 Task: Add a signature Carlos Perez containing I hope this message finds you well, Carlos Perez to email address softage.1@softage.net and add a label Meeting notes
Action: Mouse moved to (368, 600)
Screenshot: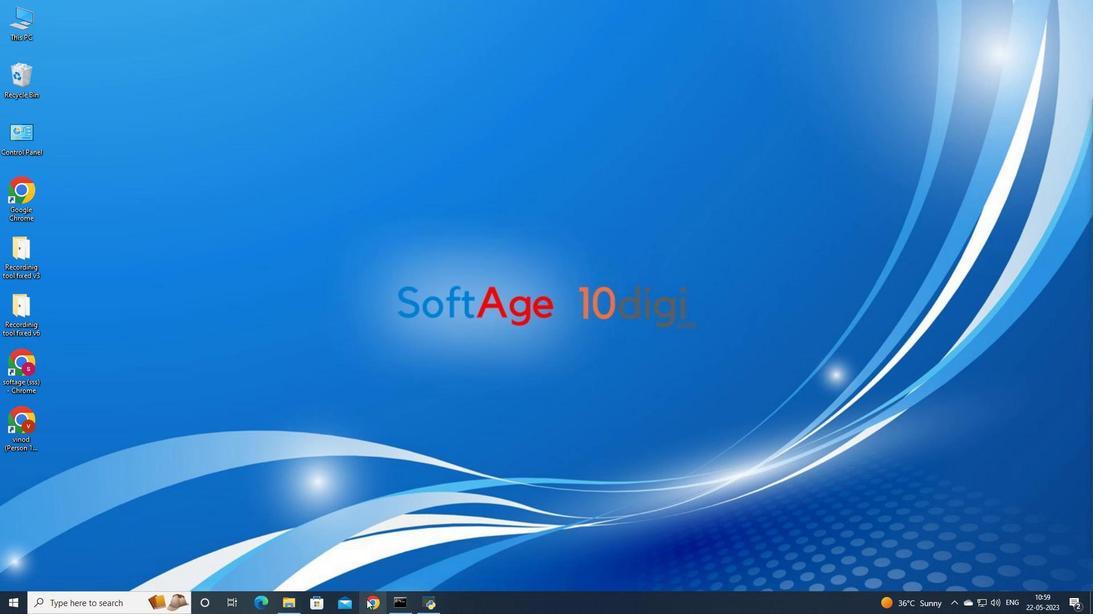 
Action: Mouse pressed left at (368, 600)
Screenshot: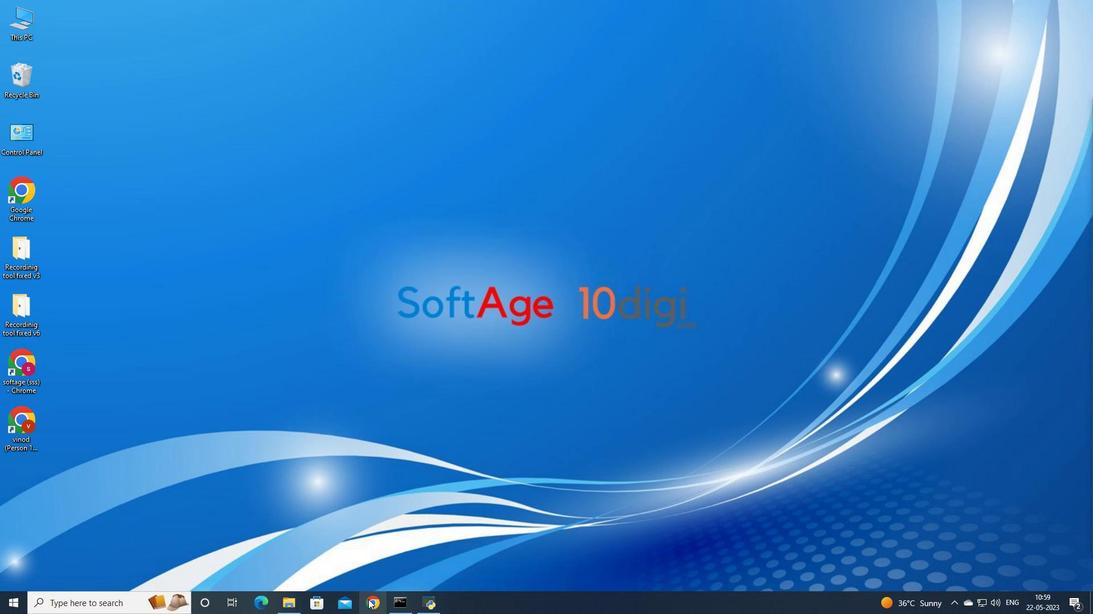
Action: Mouse moved to (489, 329)
Screenshot: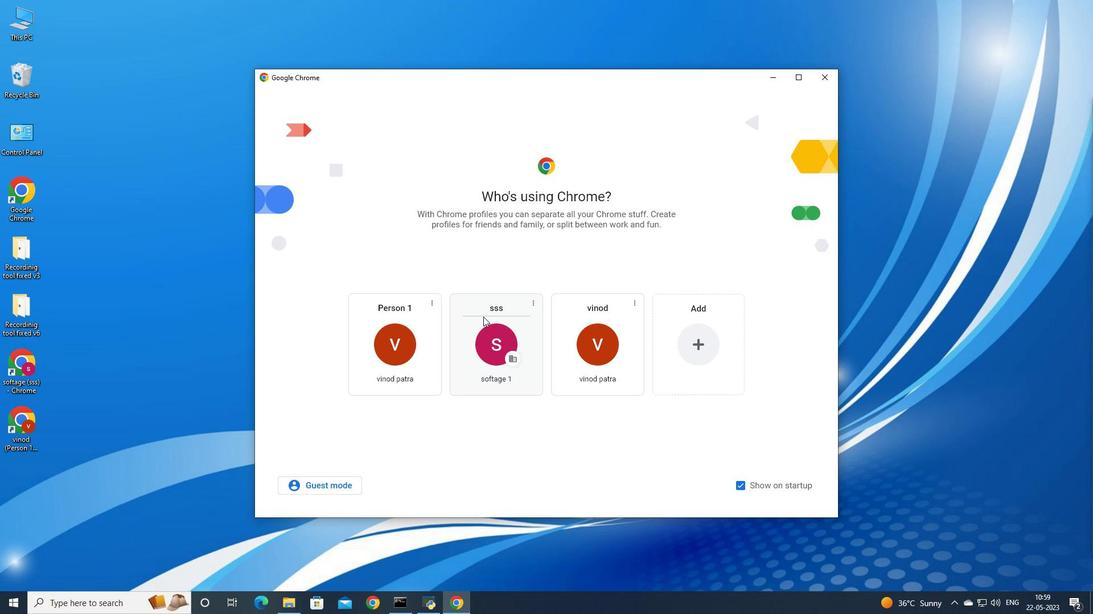 
Action: Mouse pressed left at (489, 329)
Screenshot: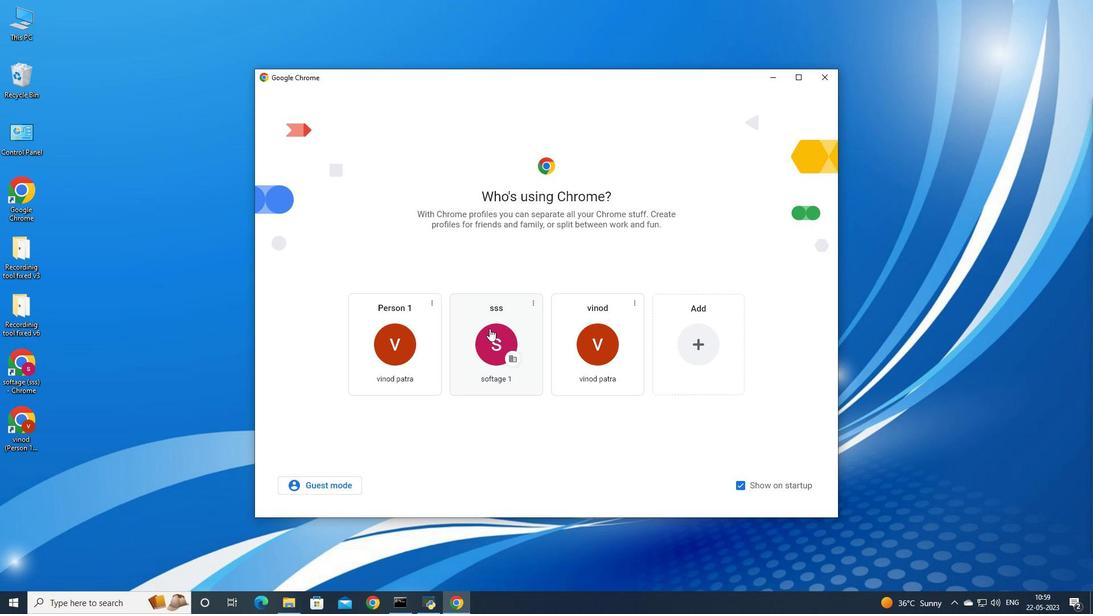 
Action: Mouse moved to (981, 60)
Screenshot: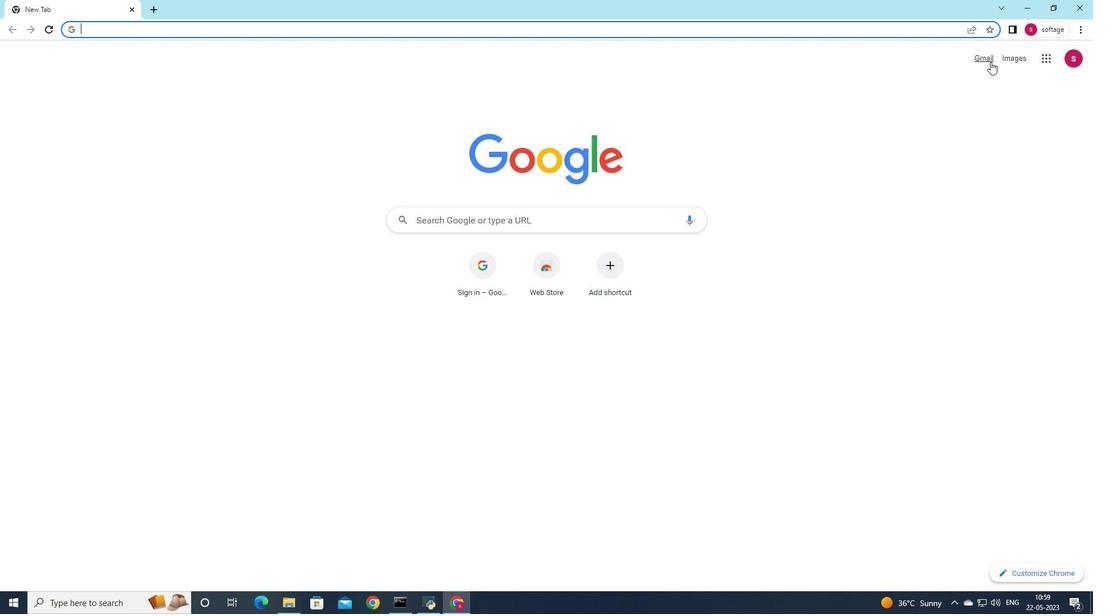 
Action: Mouse pressed left at (981, 60)
Screenshot: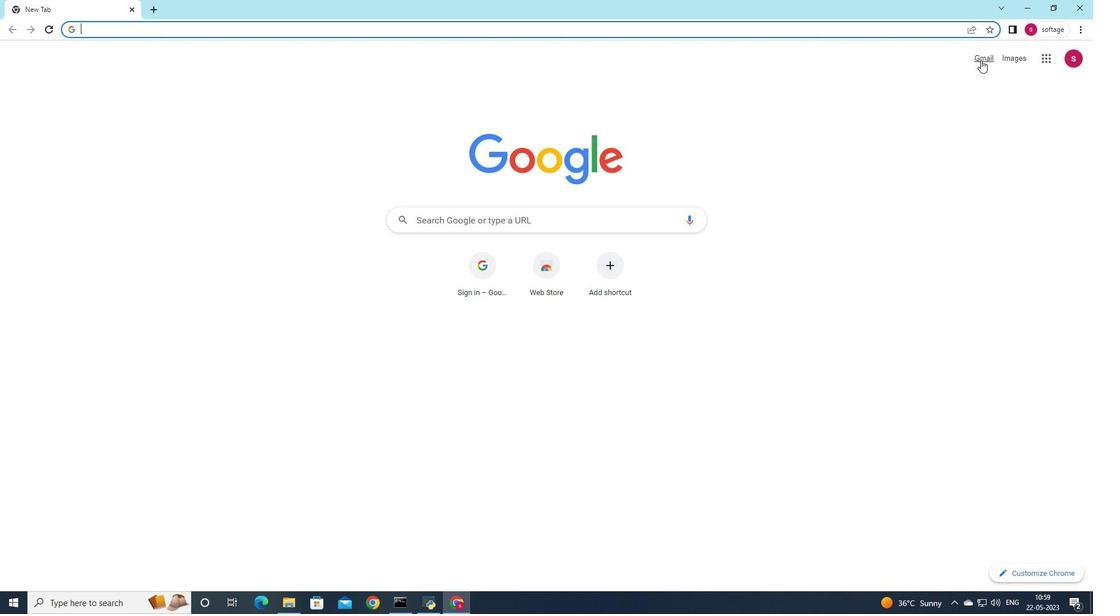 
Action: Mouse moved to (961, 74)
Screenshot: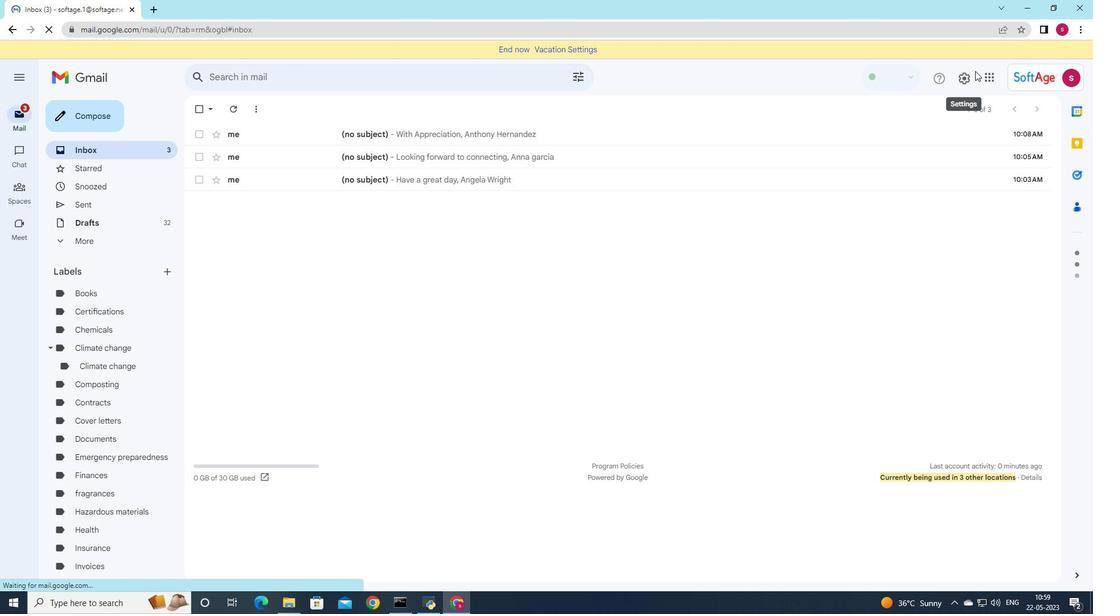 
Action: Mouse pressed left at (961, 74)
Screenshot: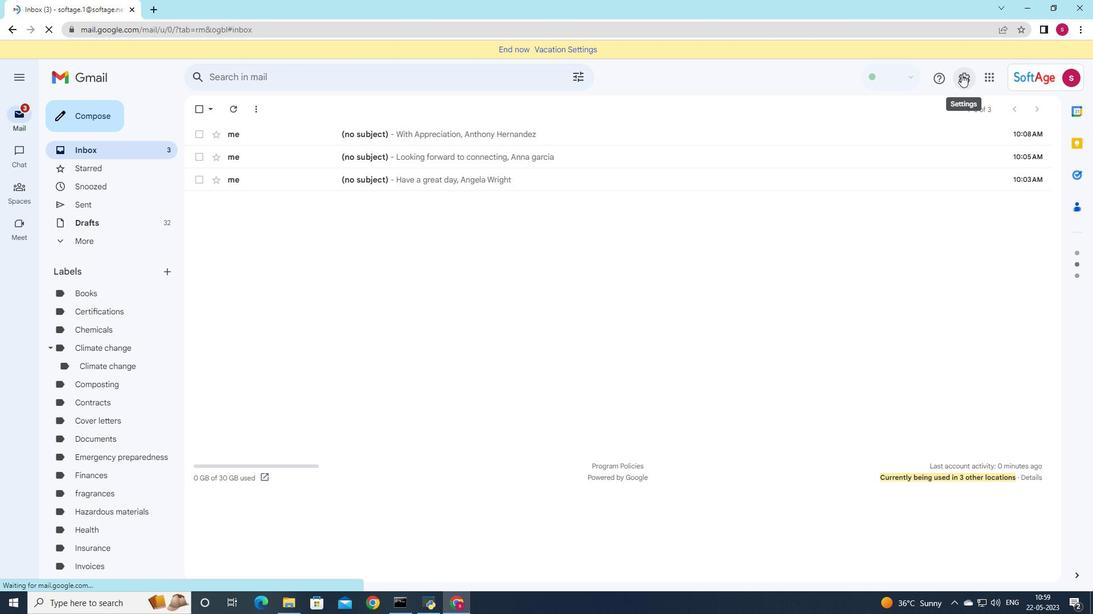 
Action: Mouse moved to (967, 134)
Screenshot: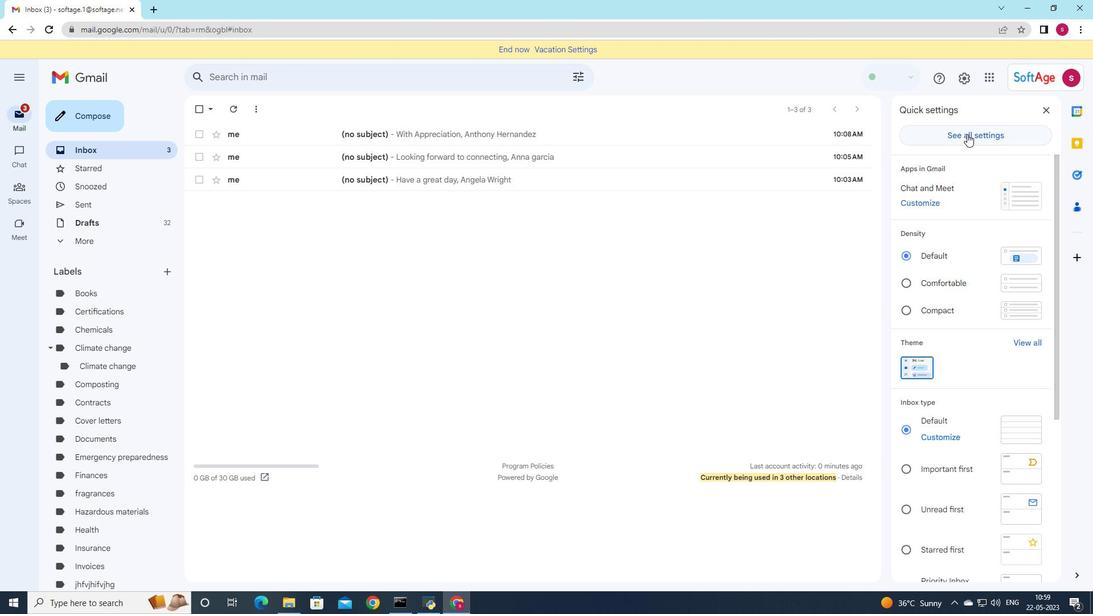 
Action: Mouse pressed left at (967, 134)
Screenshot: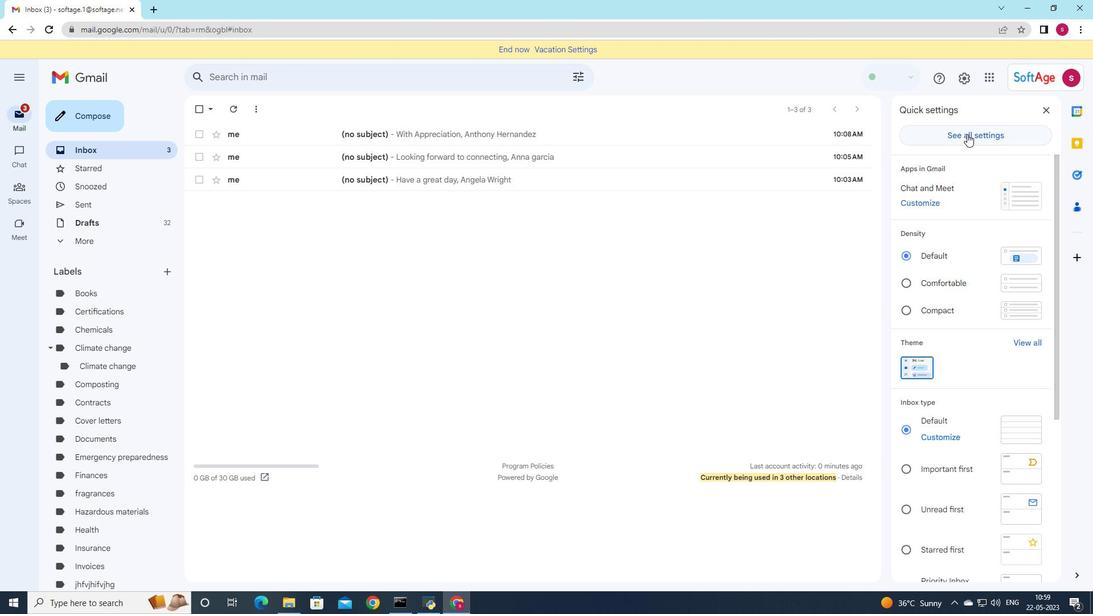 
Action: Mouse moved to (561, 379)
Screenshot: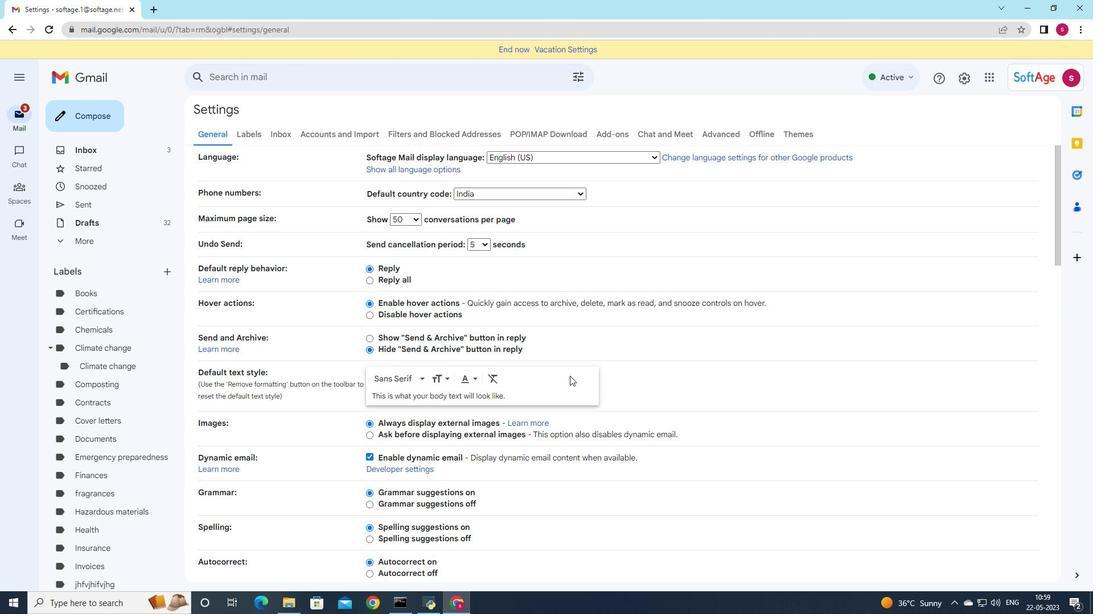 
Action: Mouse scrolled (561, 379) with delta (0, 0)
Screenshot: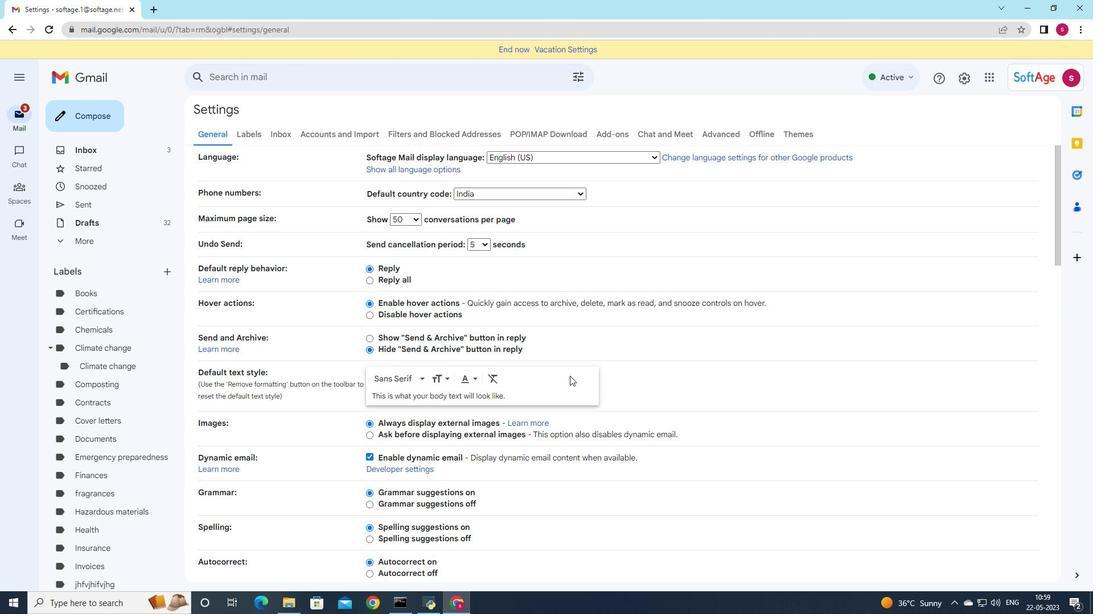 
Action: Mouse scrolled (561, 379) with delta (0, 0)
Screenshot: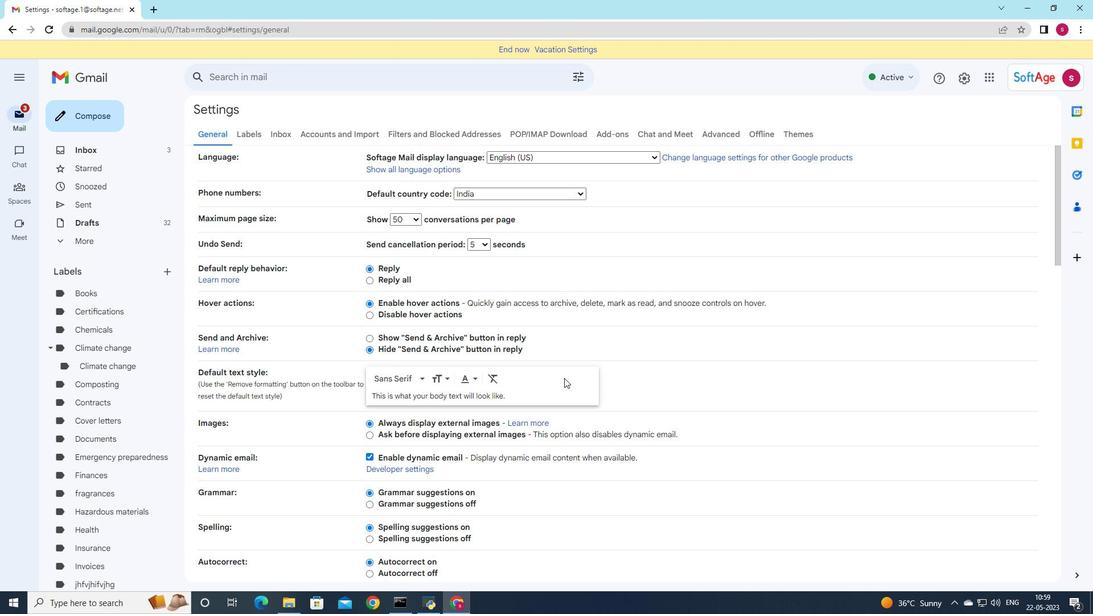 
Action: Mouse scrolled (561, 379) with delta (0, 0)
Screenshot: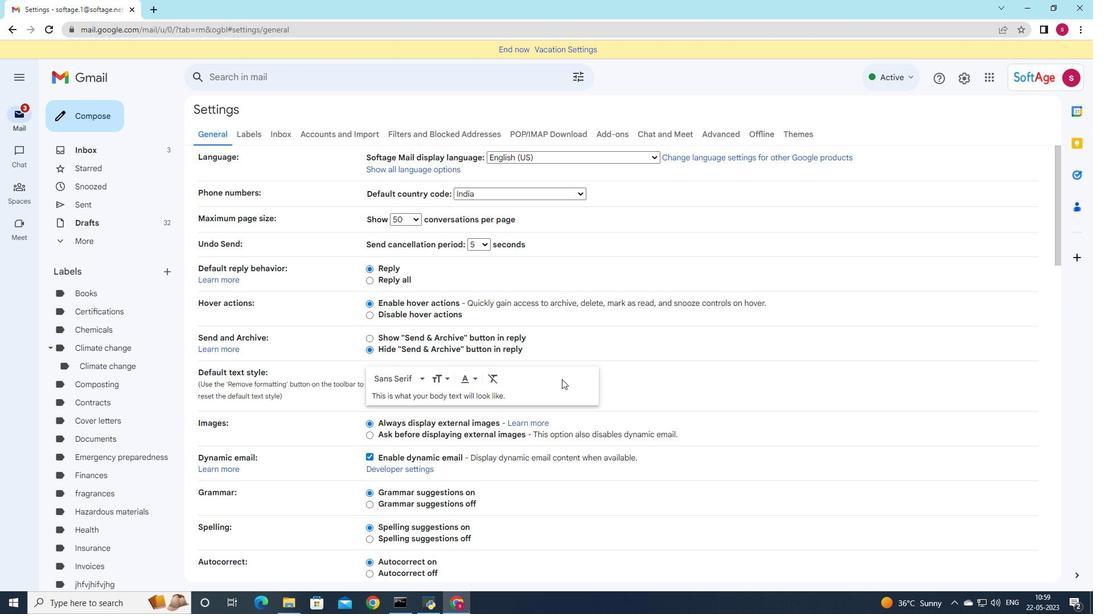 
Action: Mouse scrolled (561, 379) with delta (0, 0)
Screenshot: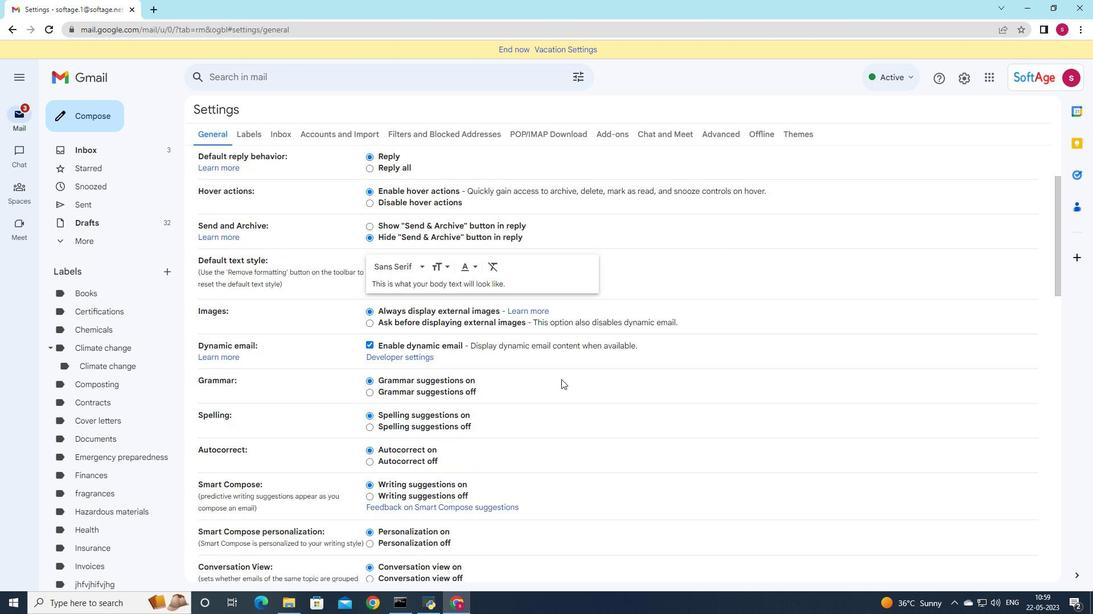 
Action: Mouse scrolled (561, 379) with delta (0, 0)
Screenshot: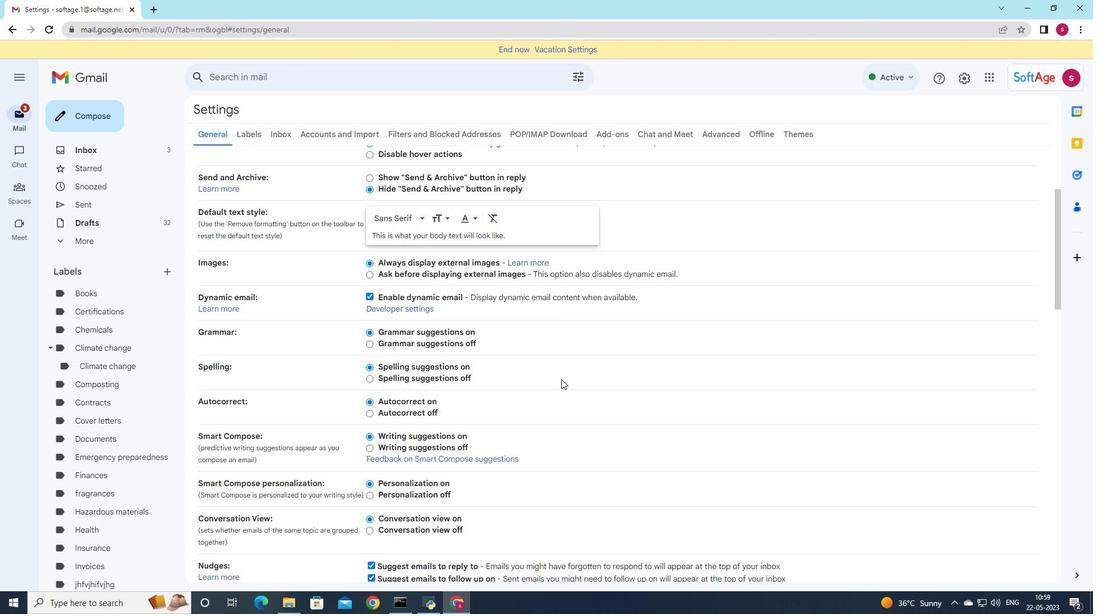 
Action: Mouse scrolled (561, 379) with delta (0, 0)
Screenshot: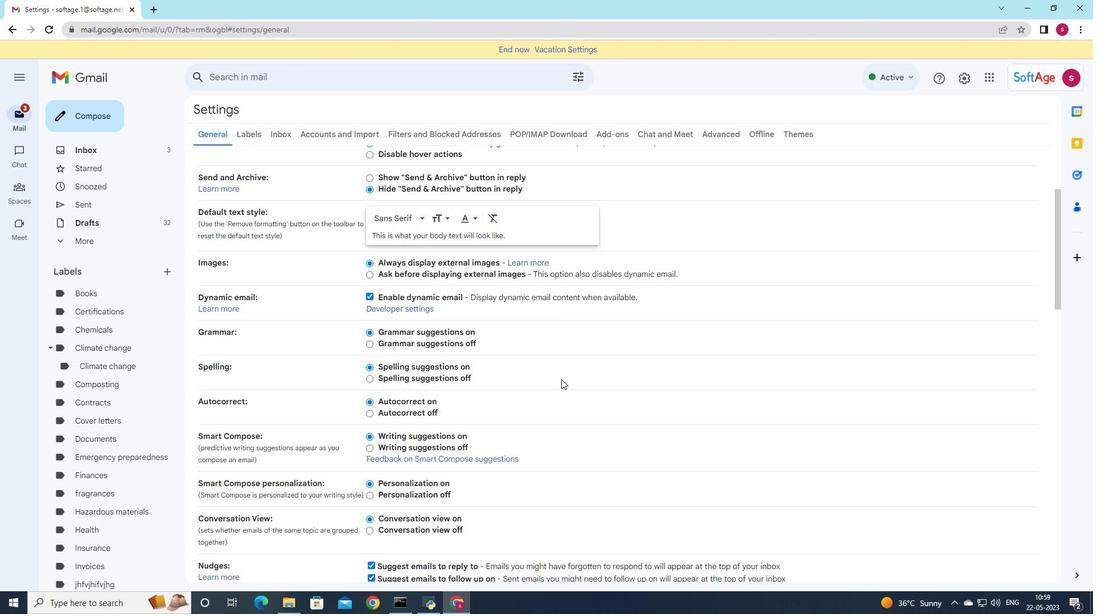 
Action: Mouse scrolled (561, 379) with delta (0, 0)
Screenshot: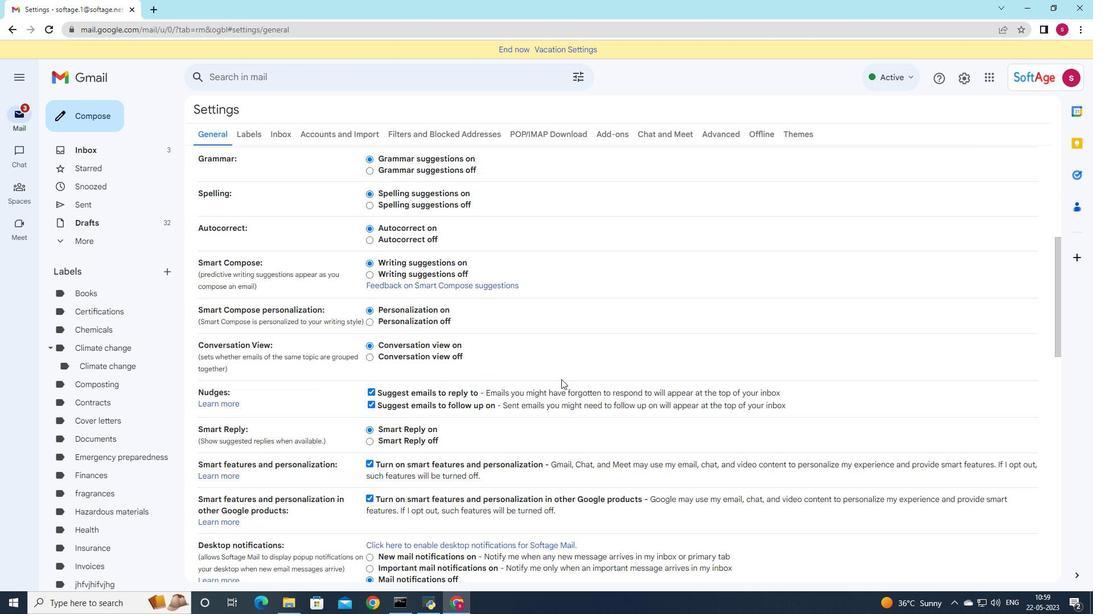 
Action: Mouse scrolled (561, 379) with delta (0, 0)
Screenshot: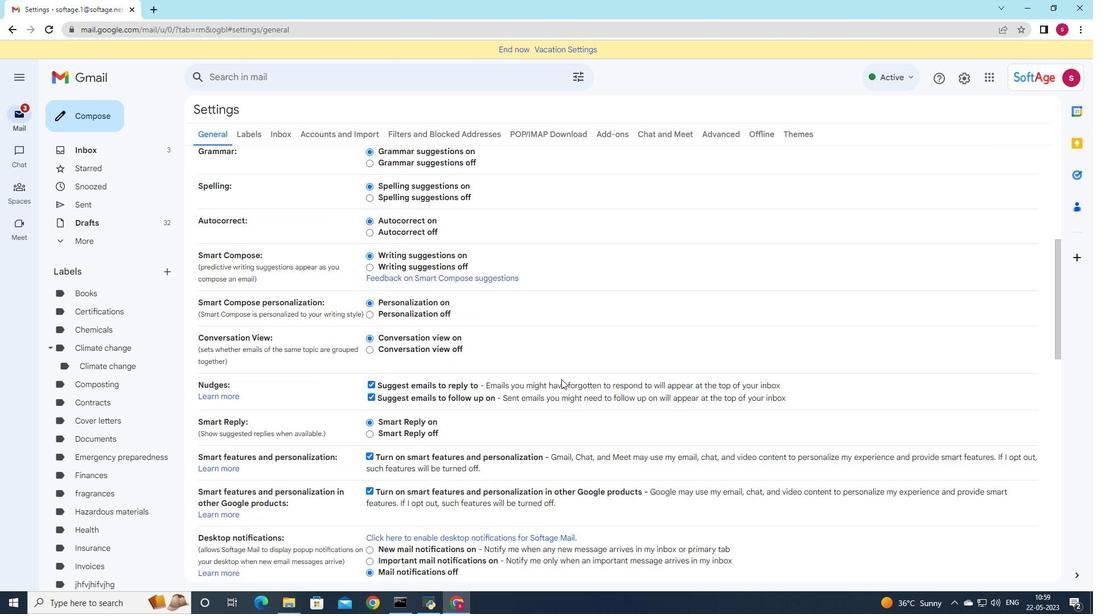 
Action: Mouse scrolled (561, 379) with delta (0, 0)
Screenshot: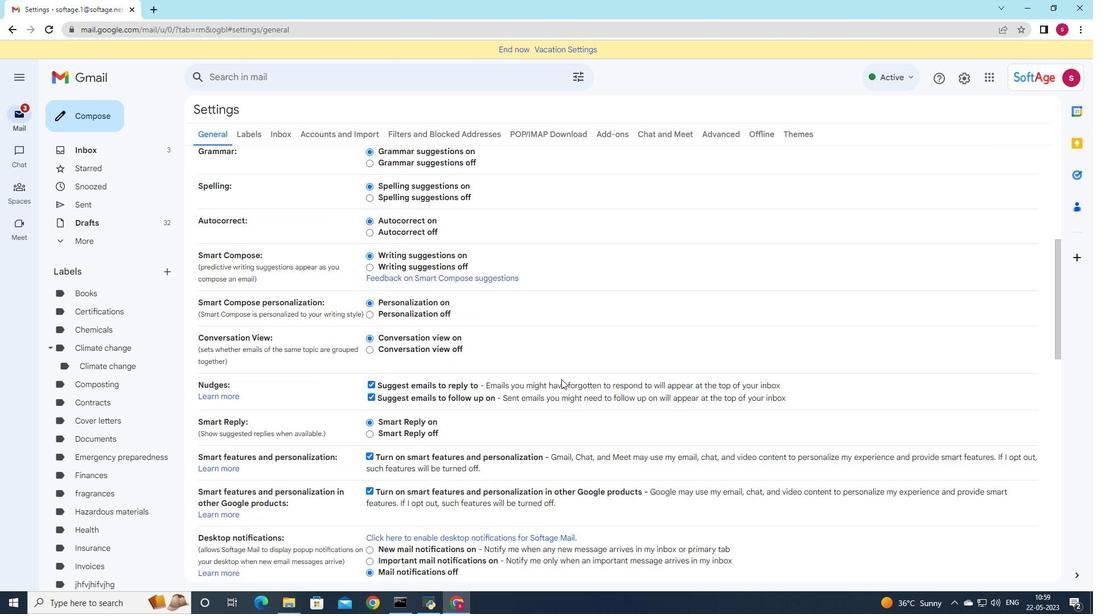 
Action: Mouse scrolled (561, 379) with delta (0, 0)
Screenshot: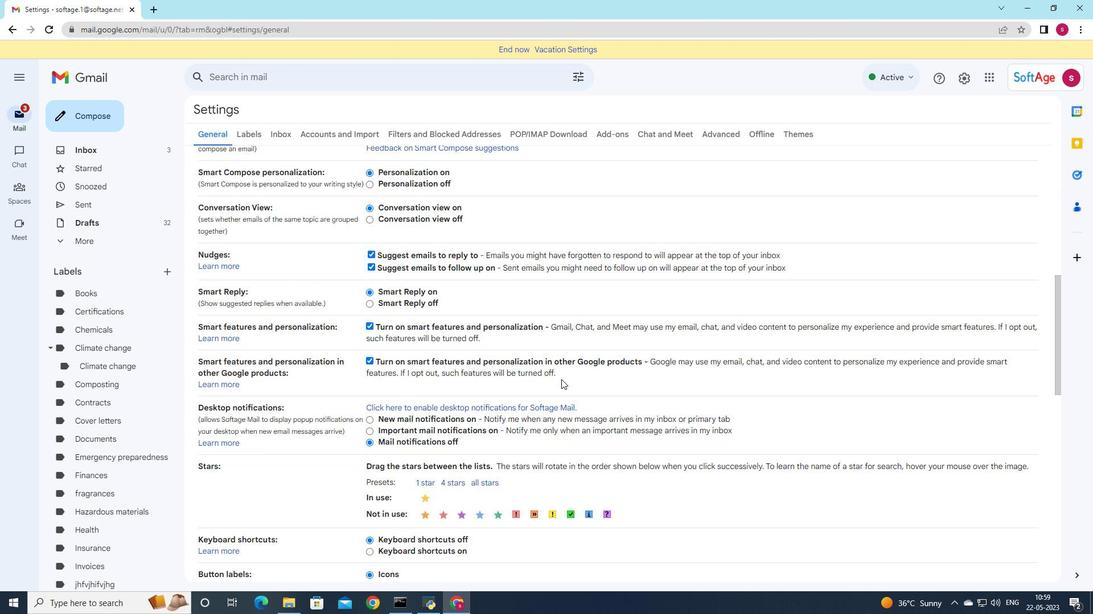 
Action: Mouse scrolled (561, 379) with delta (0, 0)
Screenshot: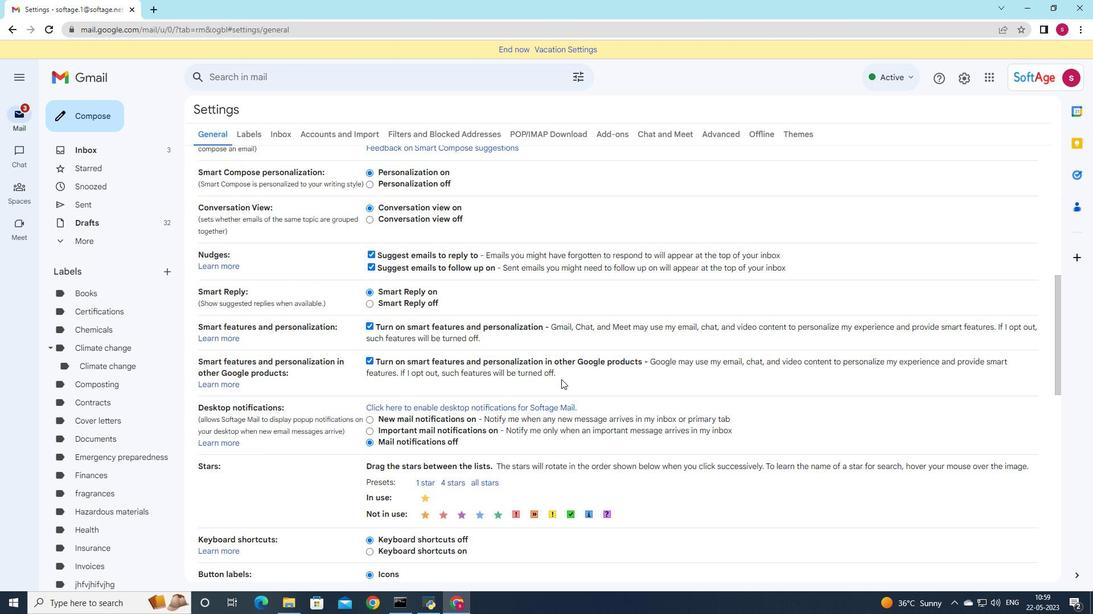 
Action: Mouse scrolled (561, 379) with delta (0, 0)
Screenshot: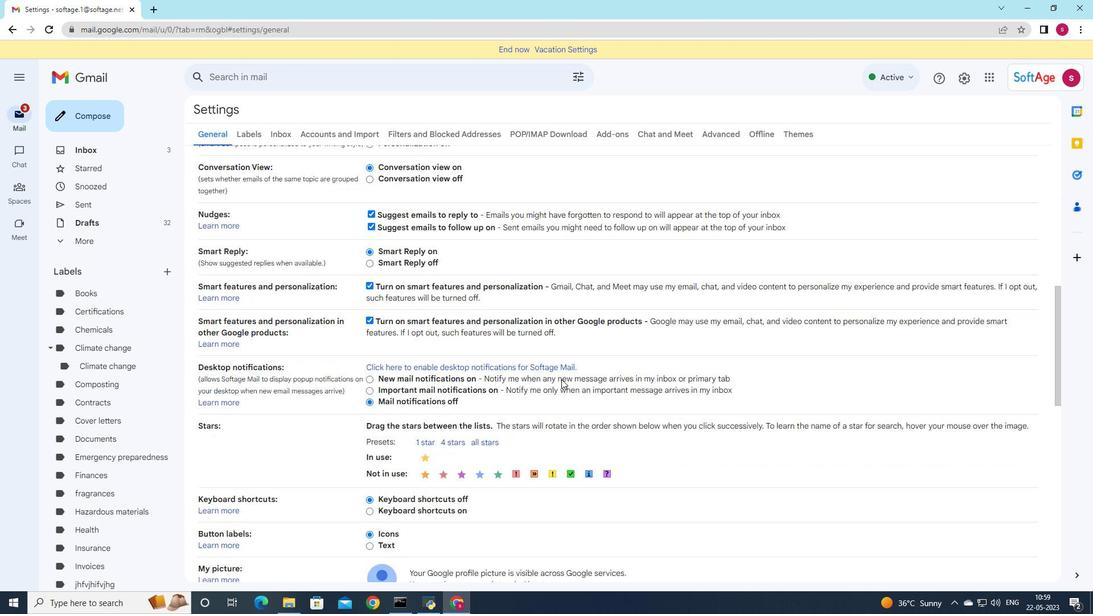 
Action: Mouse scrolled (561, 379) with delta (0, 0)
Screenshot: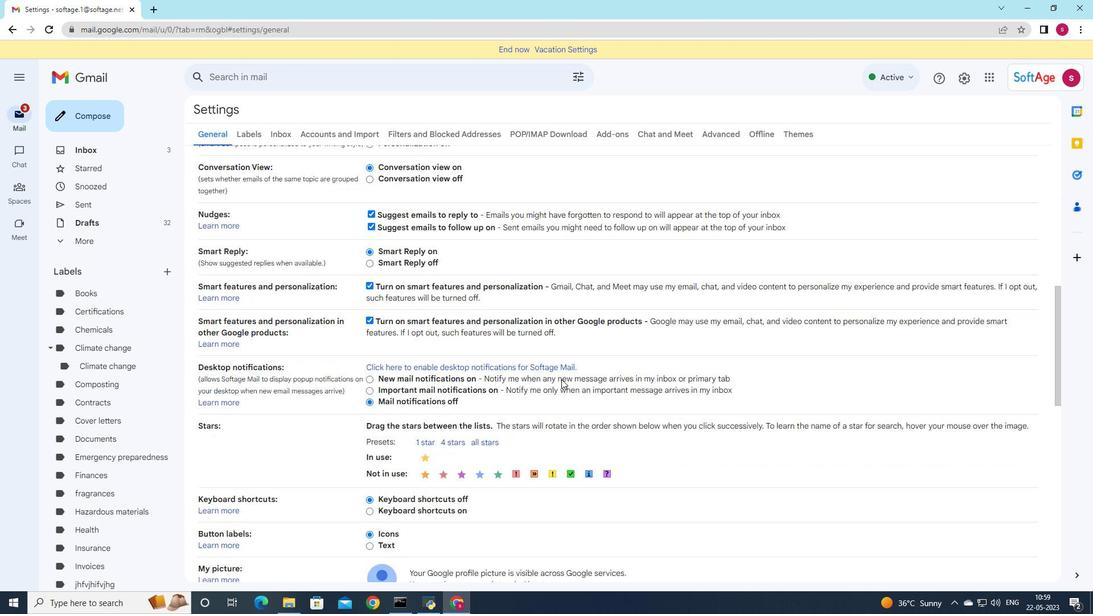 
Action: Mouse moved to (485, 432)
Screenshot: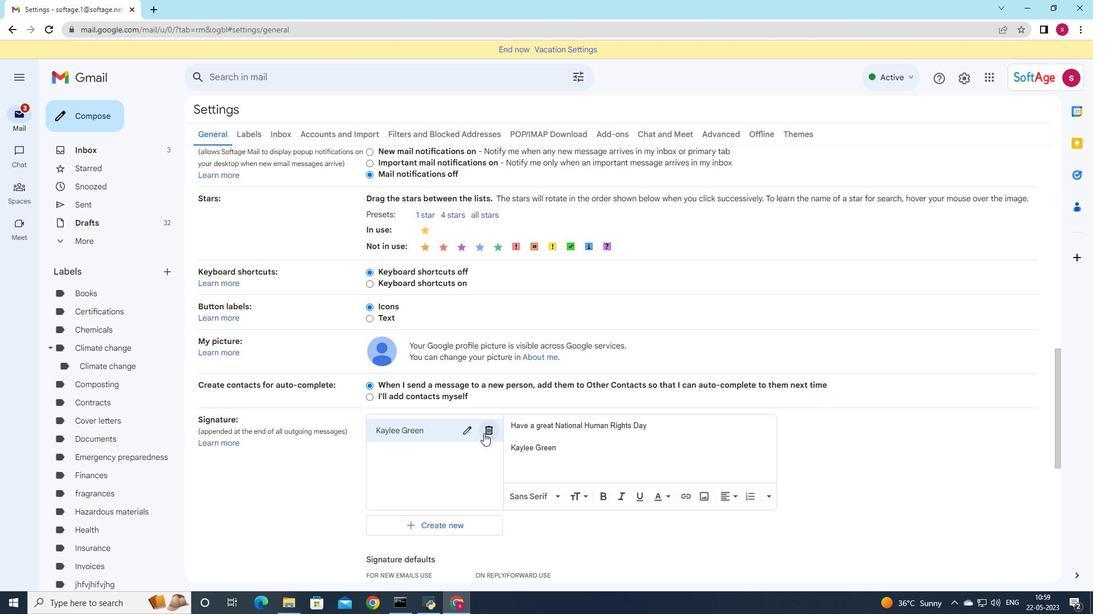 
Action: Mouse pressed left at (485, 432)
Screenshot: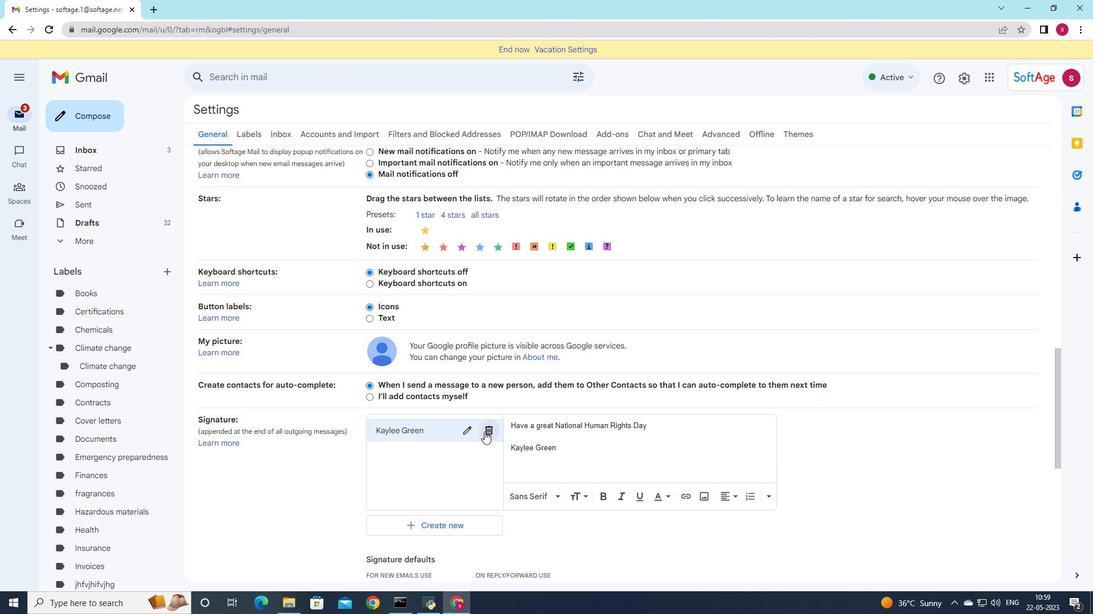 
Action: Mouse moved to (646, 343)
Screenshot: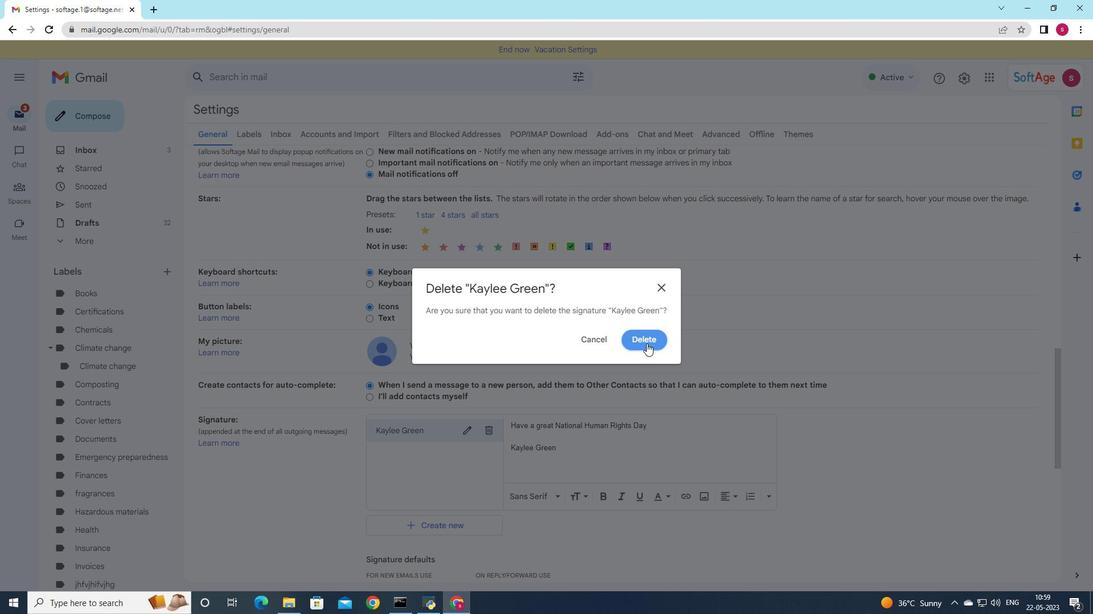 
Action: Mouse pressed left at (646, 343)
Screenshot: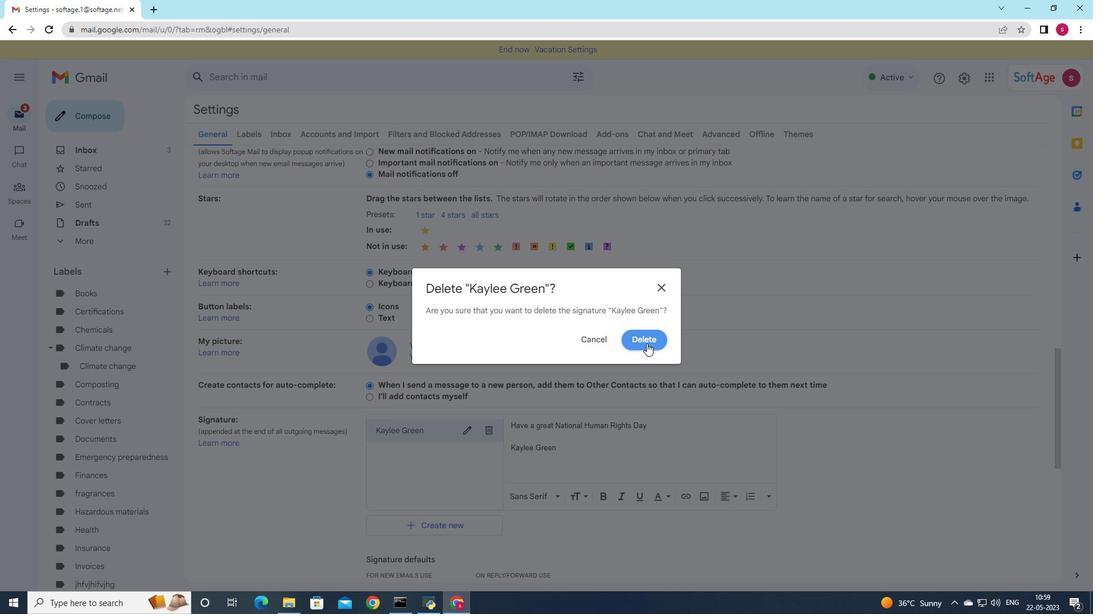 
Action: Mouse moved to (425, 445)
Screenshot: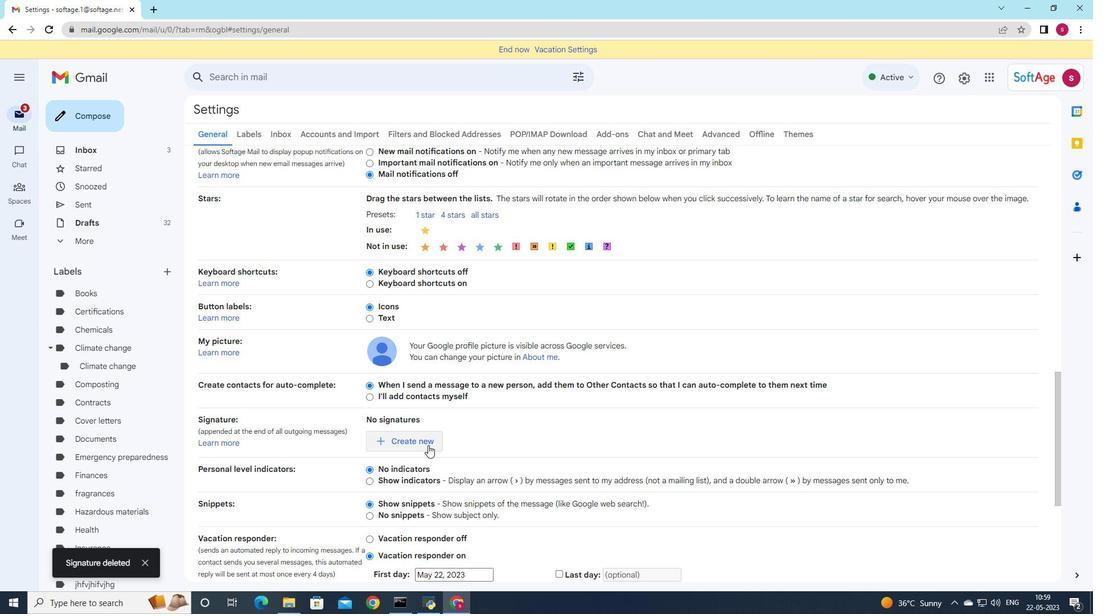 
Action: Mouse pressed left at (425, 445)
Screenshot: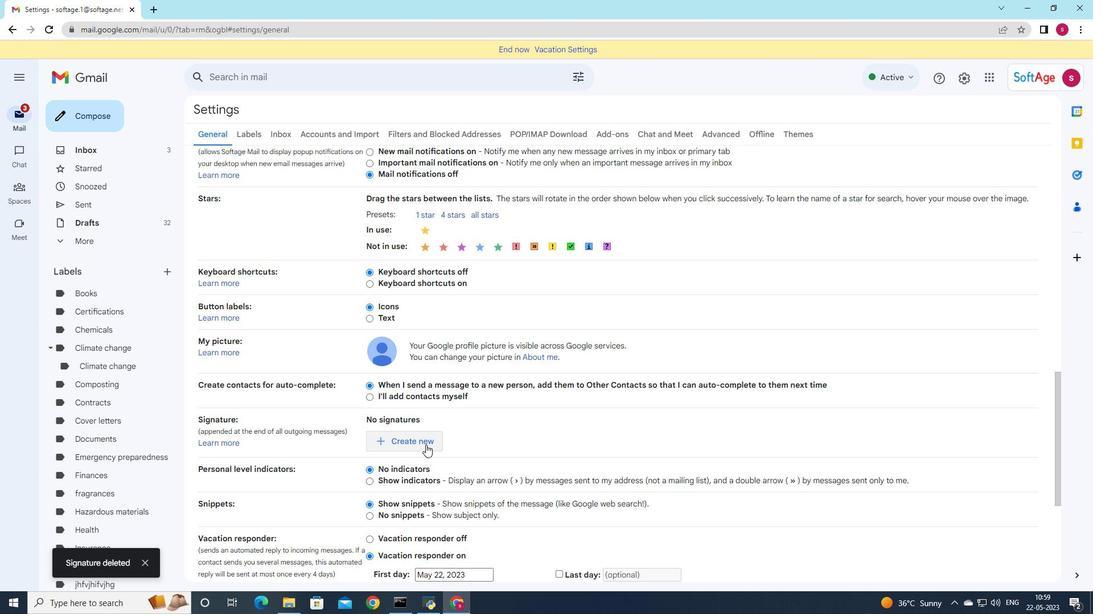 
Action: Mouse moved to (561, 379)
Screenshot: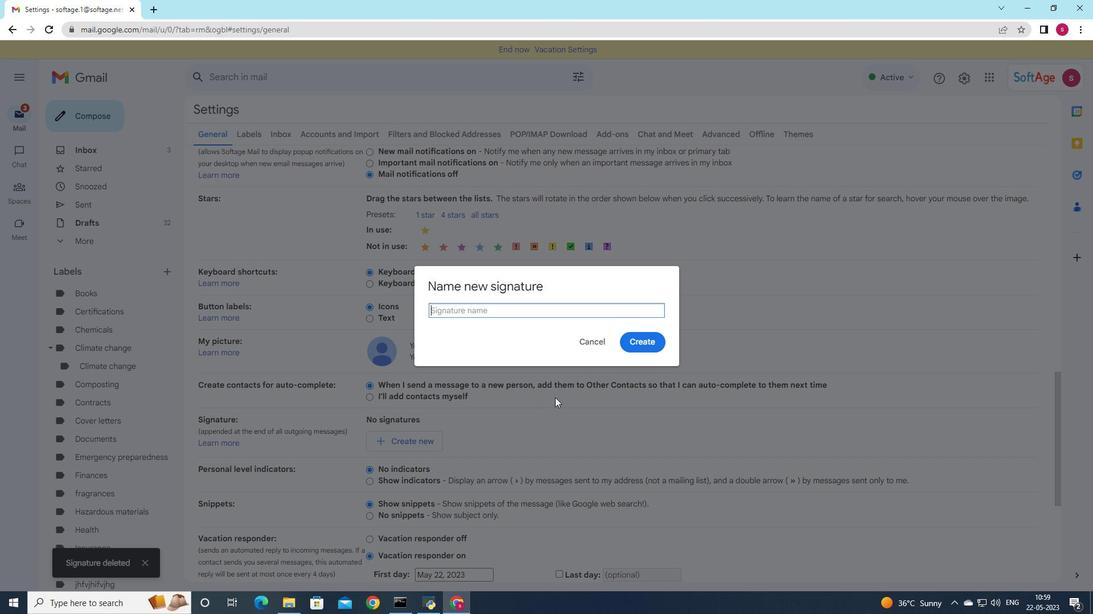 
Action: Key pressed <Key.shift>Carlos
Screenshot: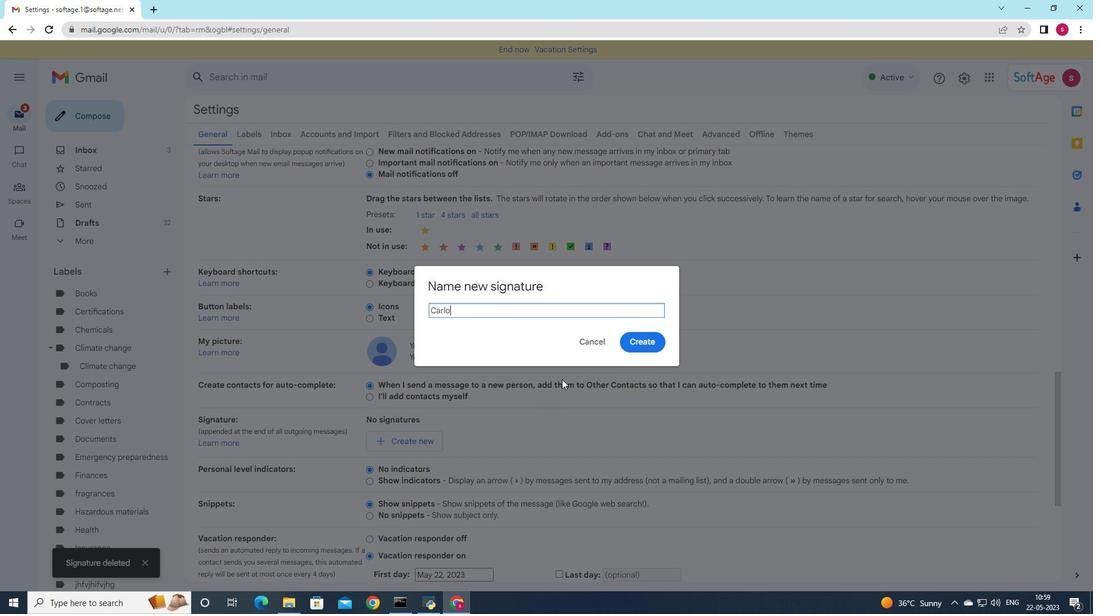 
Action: Mouse moved to (645, 342)
Screenshot: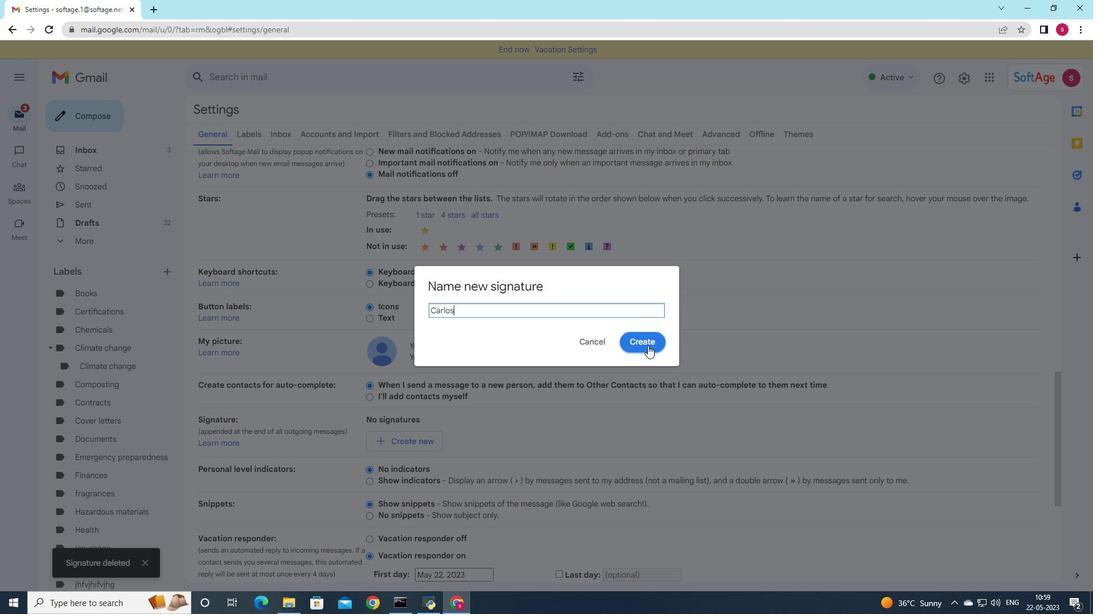 
Action: Mouse pressed left at (645, 342)
Screenshot: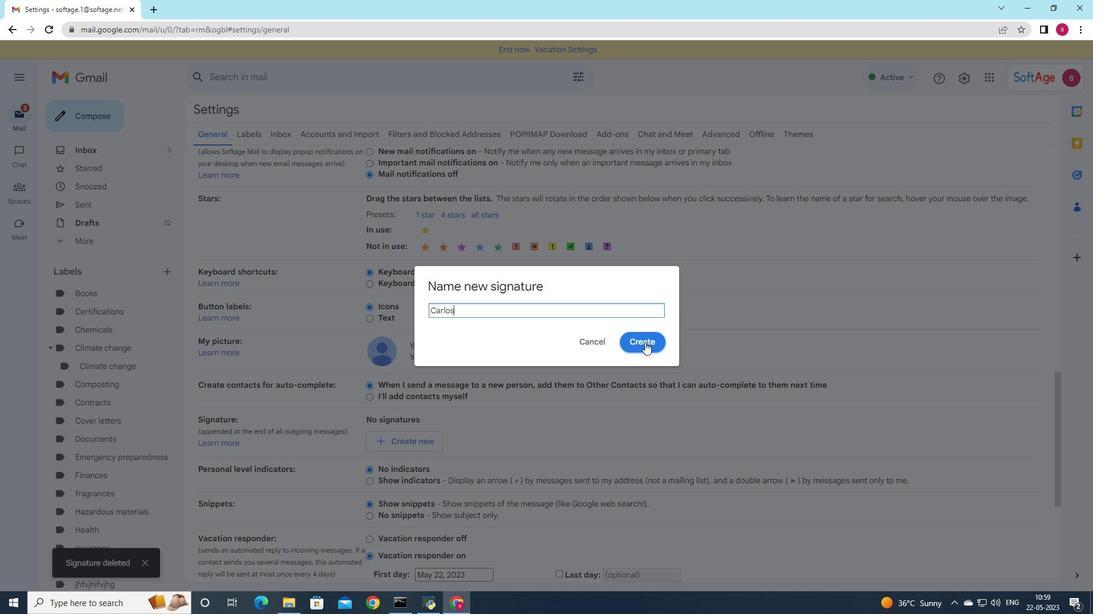 
Action: Mouse moved to (546, 449)
Screenshot: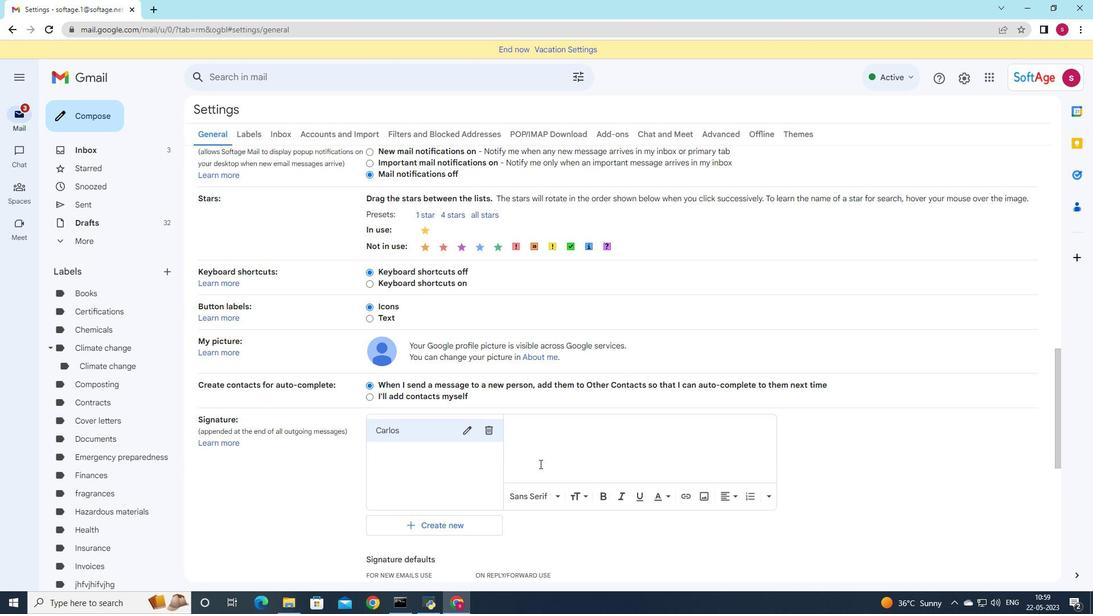 
Action: Mouse pressed left at (546, 449)
Screenshot: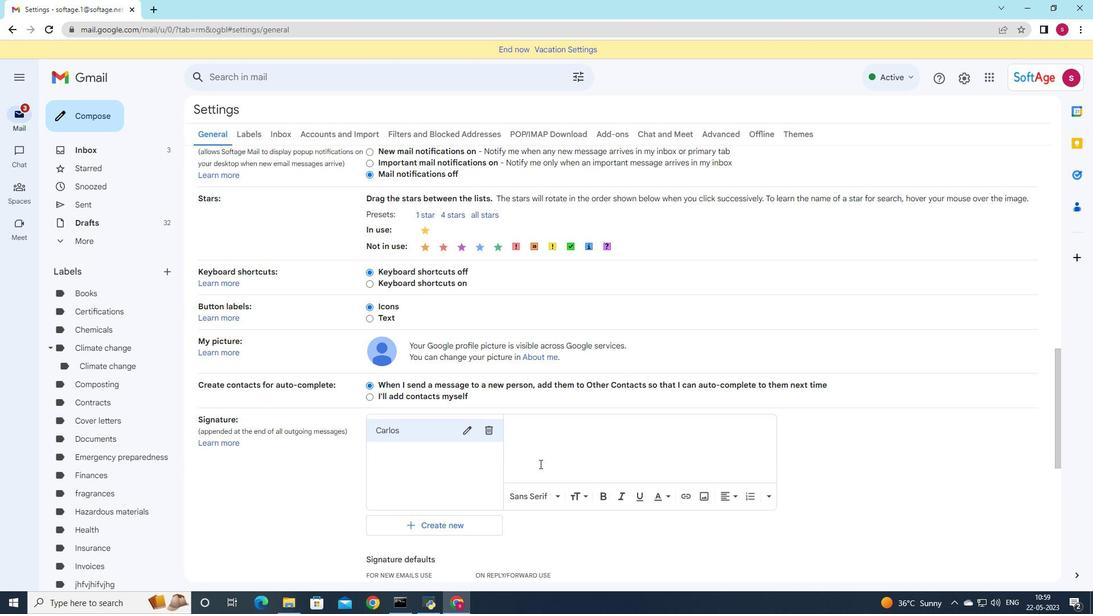 
Action: Mouse moved to (663, 479)
Screenshot: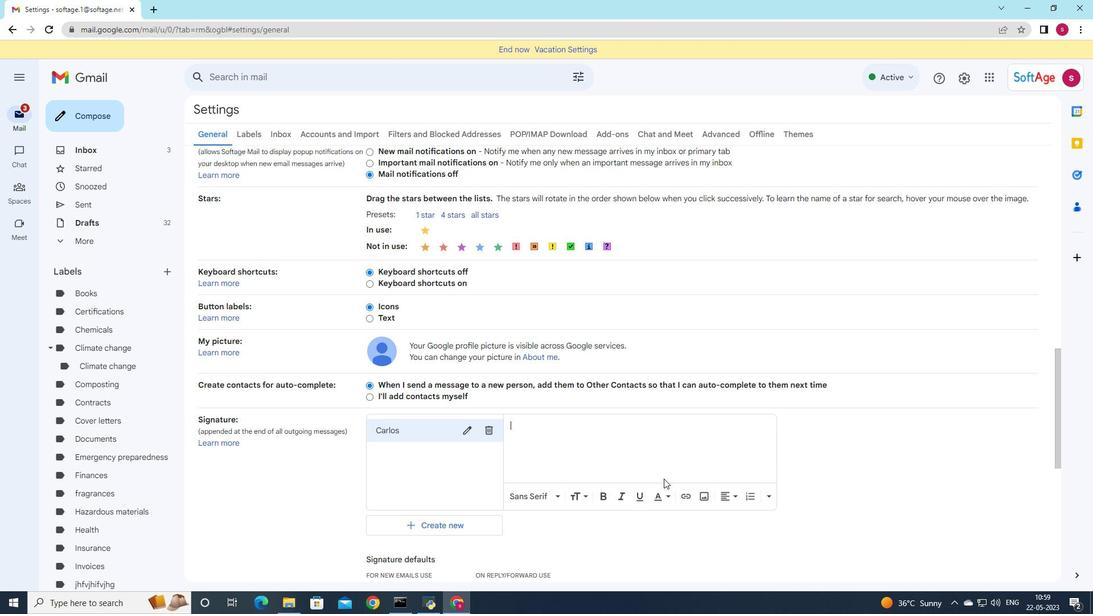 
Action: Key pressed <Key.shift>I<Key.space>hope<Key.space>this<Key.space>message<Key.space>finds<Key.space>you<Key.space>well,<Key.enter><Key.shift>Carlos<Key.space>perez
Screenshot: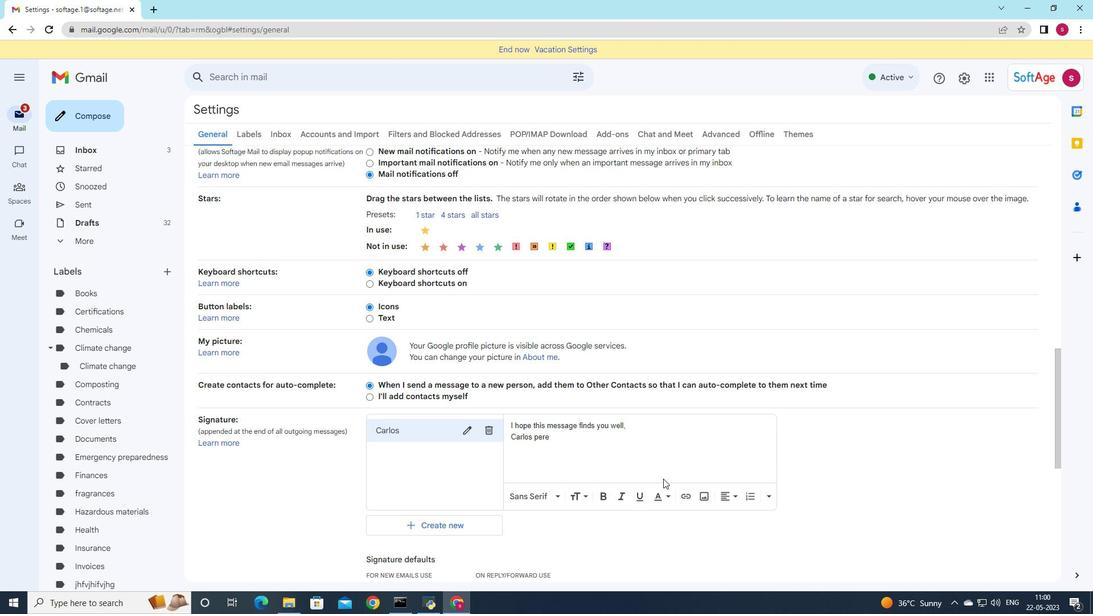 
Action: Mouse moved to (537, 439)
Screenshot: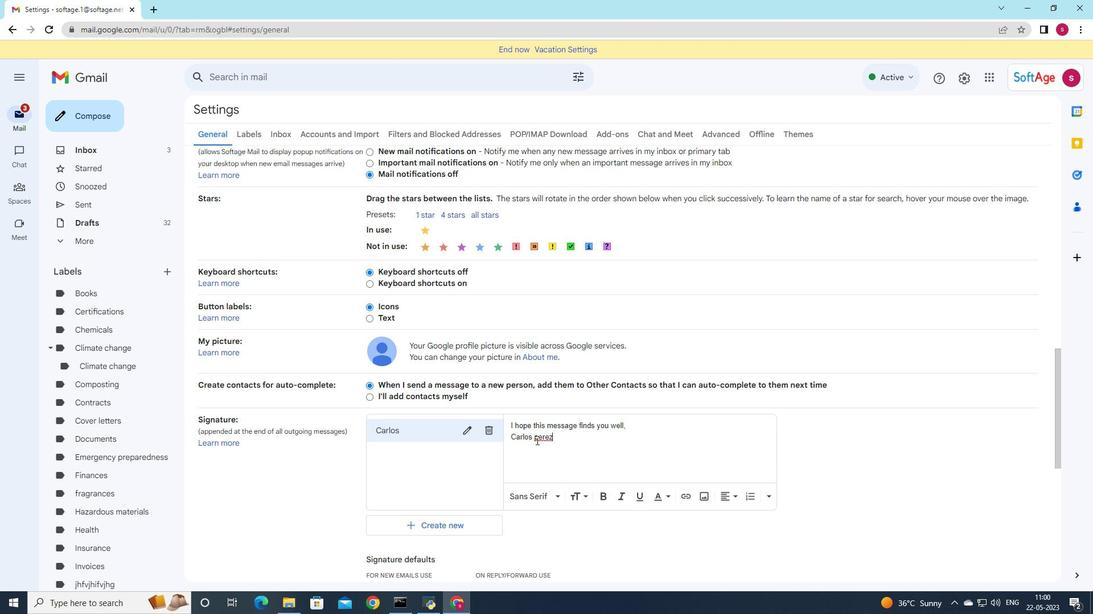
Action: Mouse pressed left at (537, 439)
Screenshot: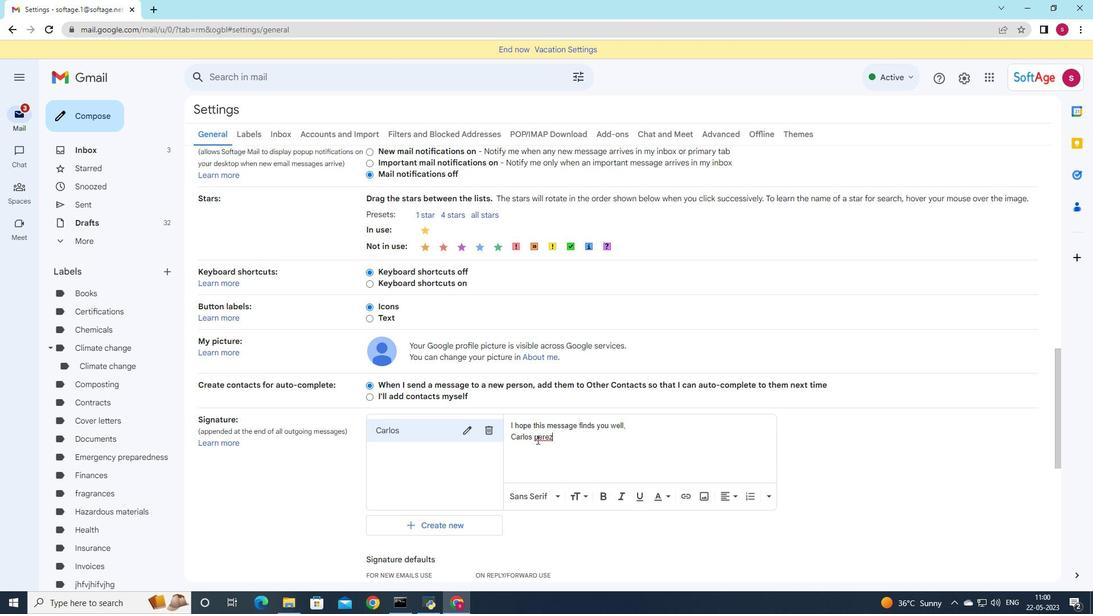 
Action: Key pressed <Key.backspace><Key.shift>P
Screenshot: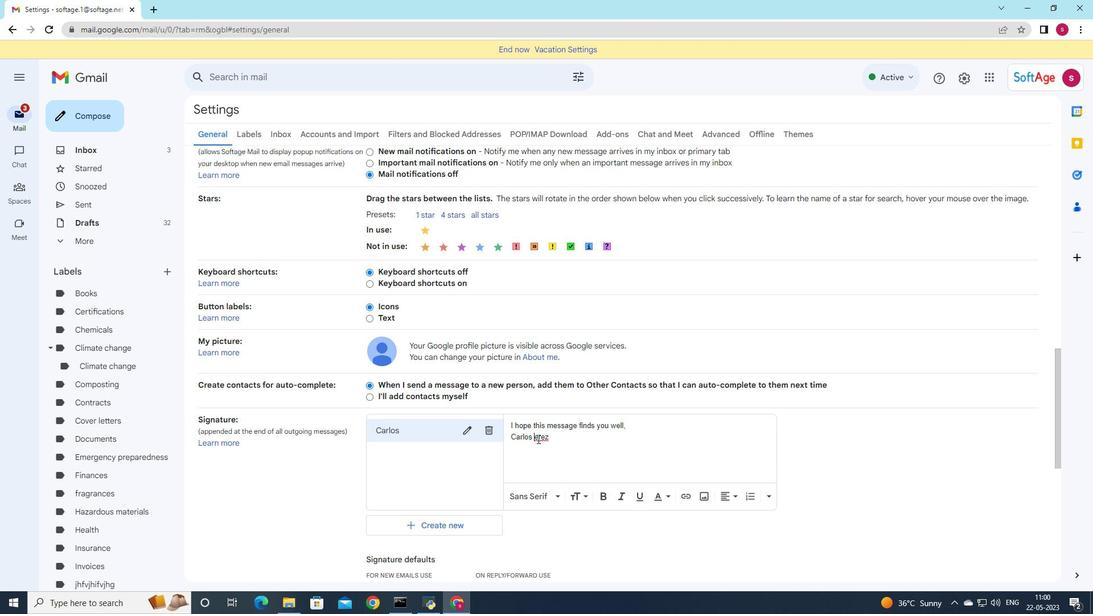 
Action: Mouse moved to (465, 511)
Screenshot: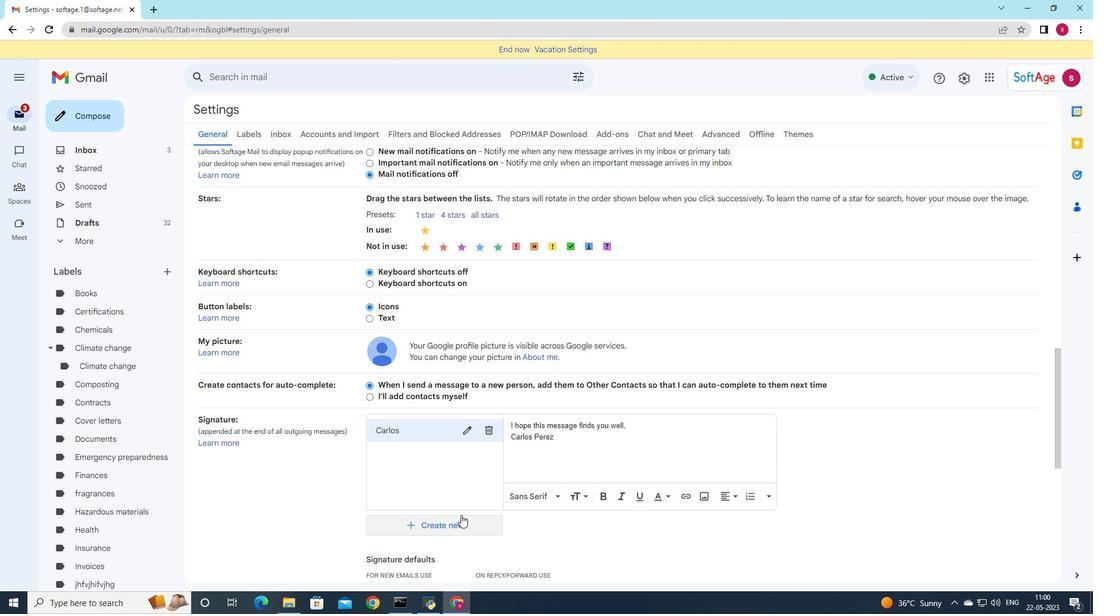 
Action: Mouse scrolled (465, 511) with delta (0, 0)
Screenshot: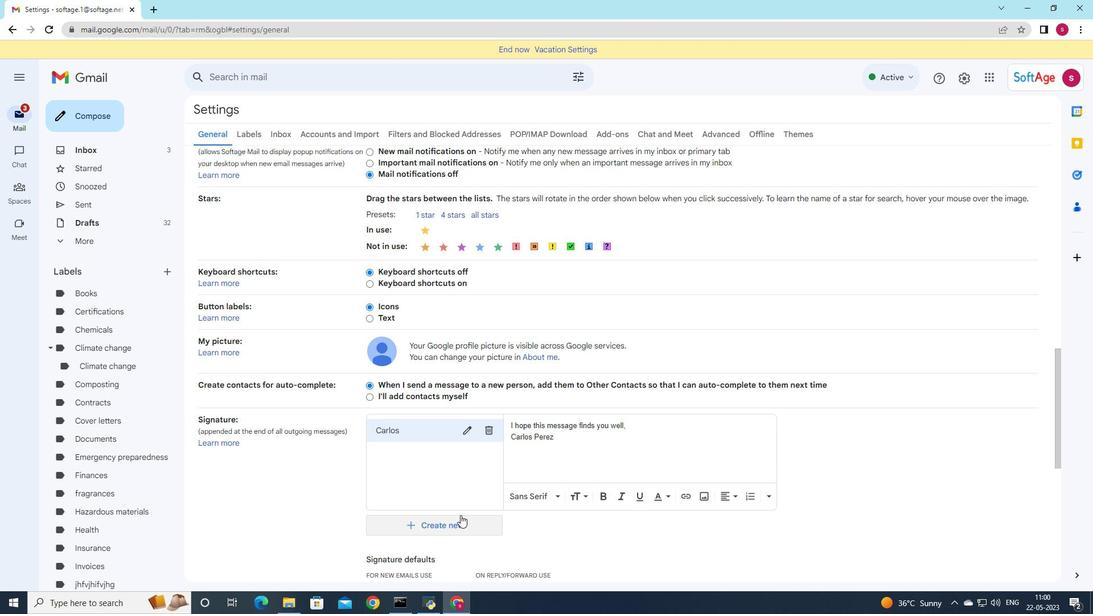 
Action: Mouse scrolled (465, 511) with delta (0, 0)
Screenshot: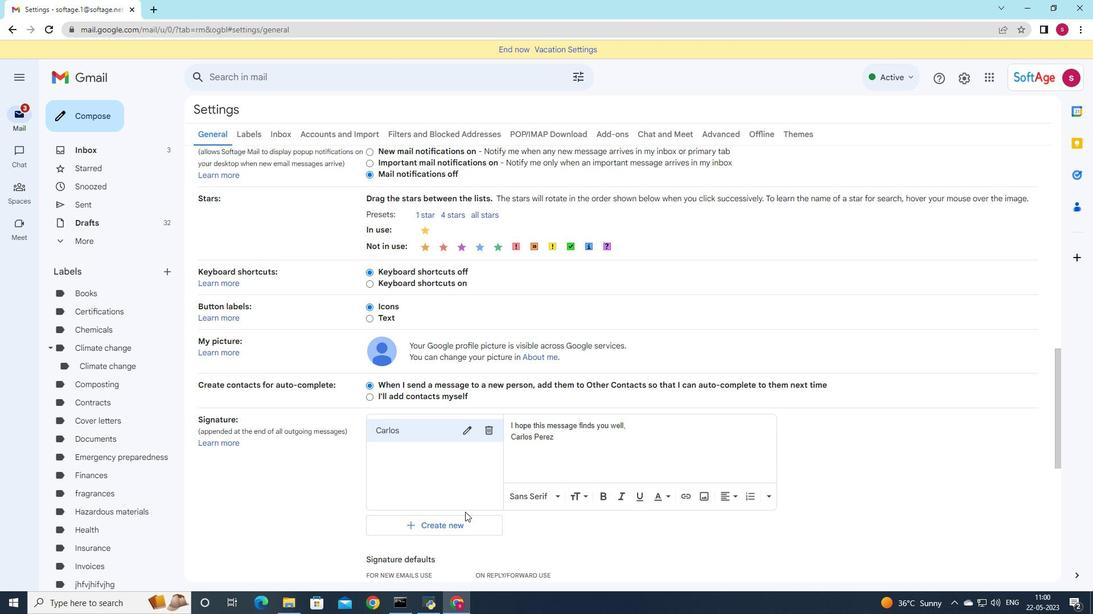 
Action: Mouse scrolled (465, 511) with delta (0, 0)
Screenshot: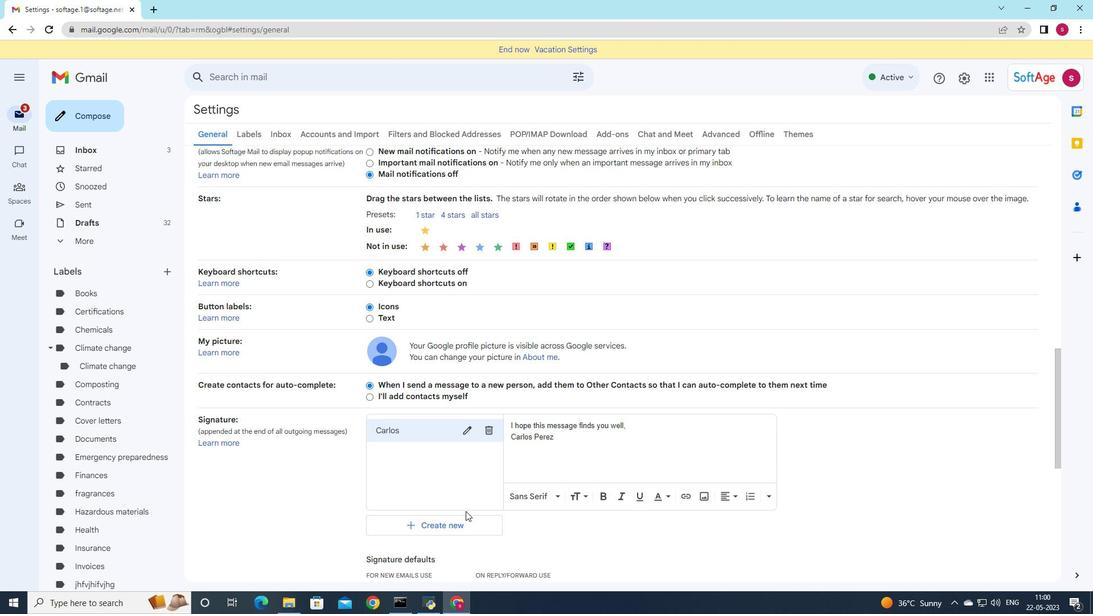
Action: Mouse moved to (465, 512)
Screenshot: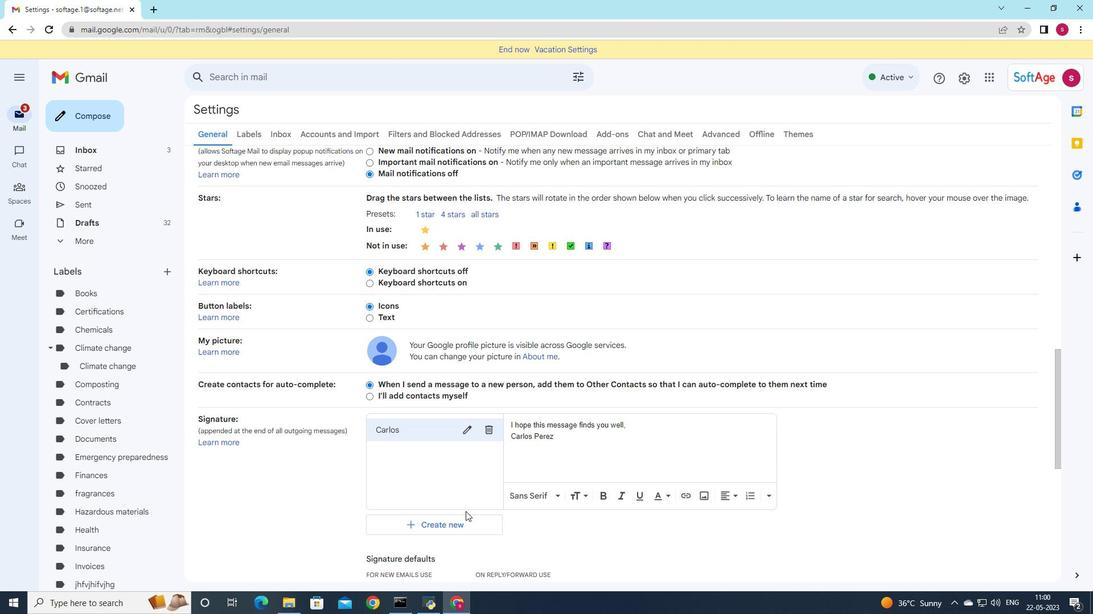 
Action: Mouse scrolled (465, 511) with delta (0, 0)
Screenshot: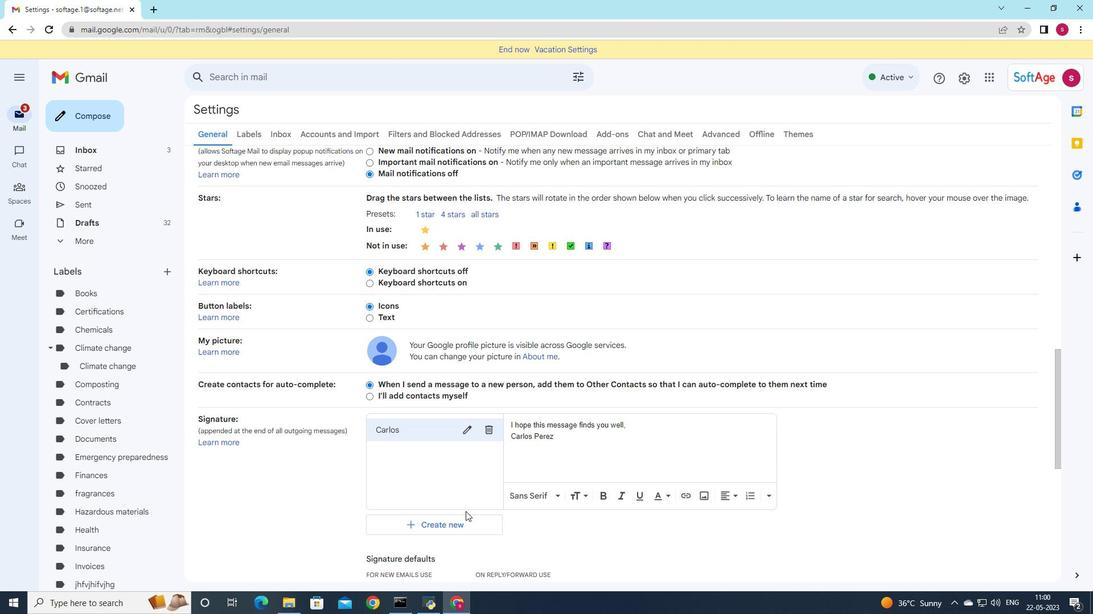 
Action: Mouse moved to (462, 365)
Screenshot: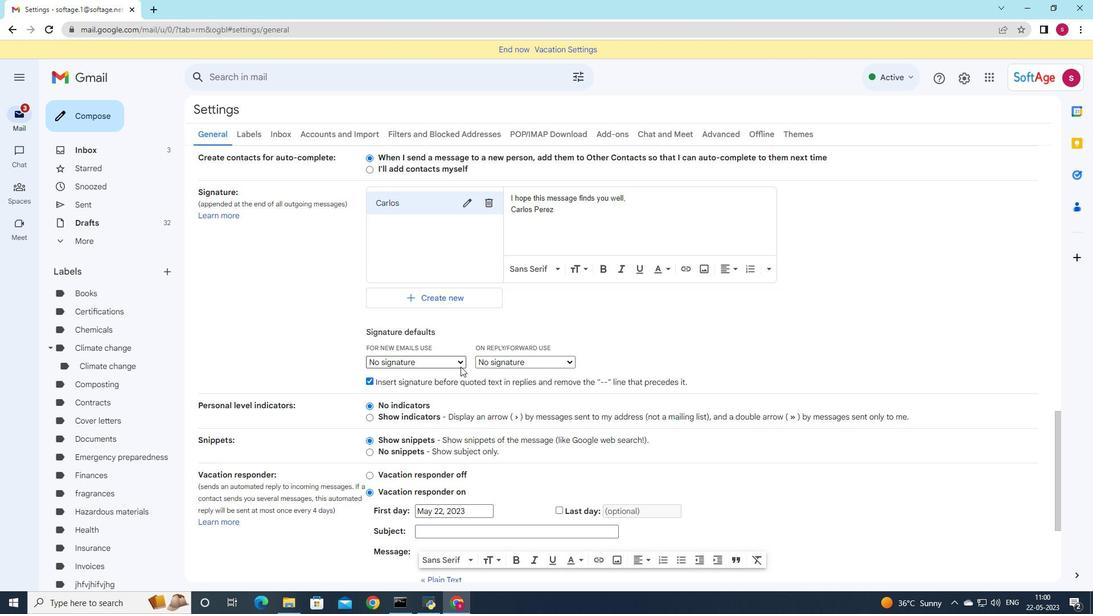 
Action: Mouse pressed left at (462, 365)
Screenshot: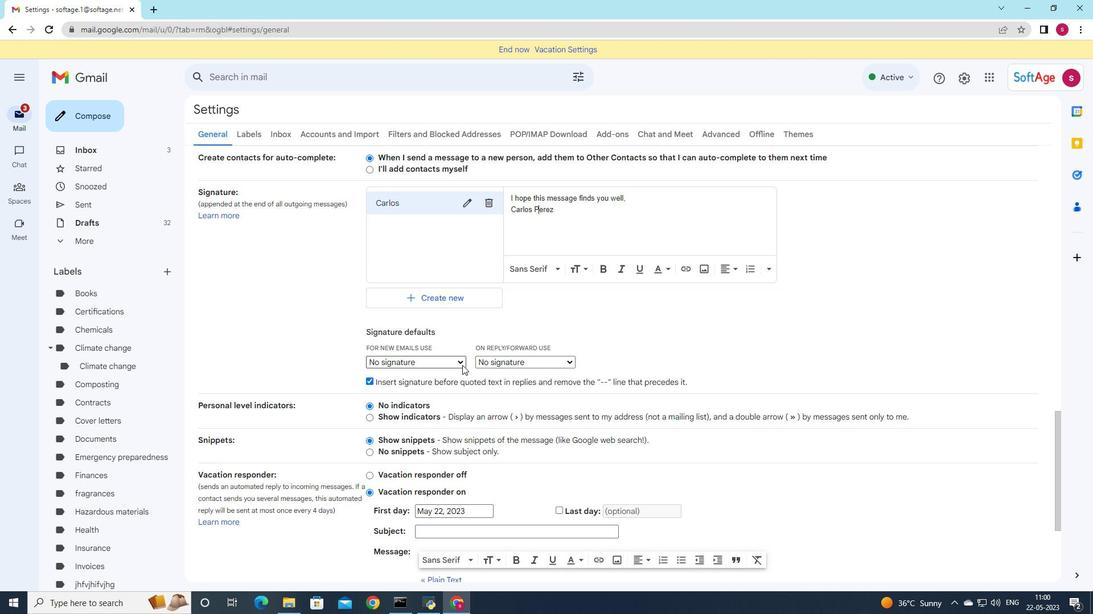 
Action: Mouse moved to (448, 384)
Screenshot: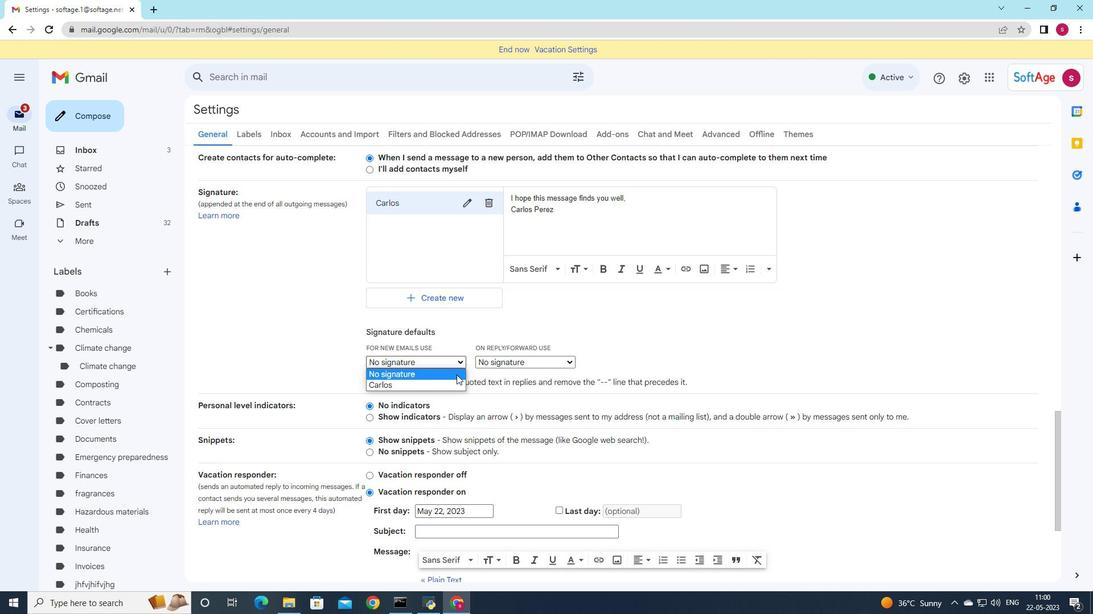 
Action: Mouse pressed left at (448, 384)
Screenshot: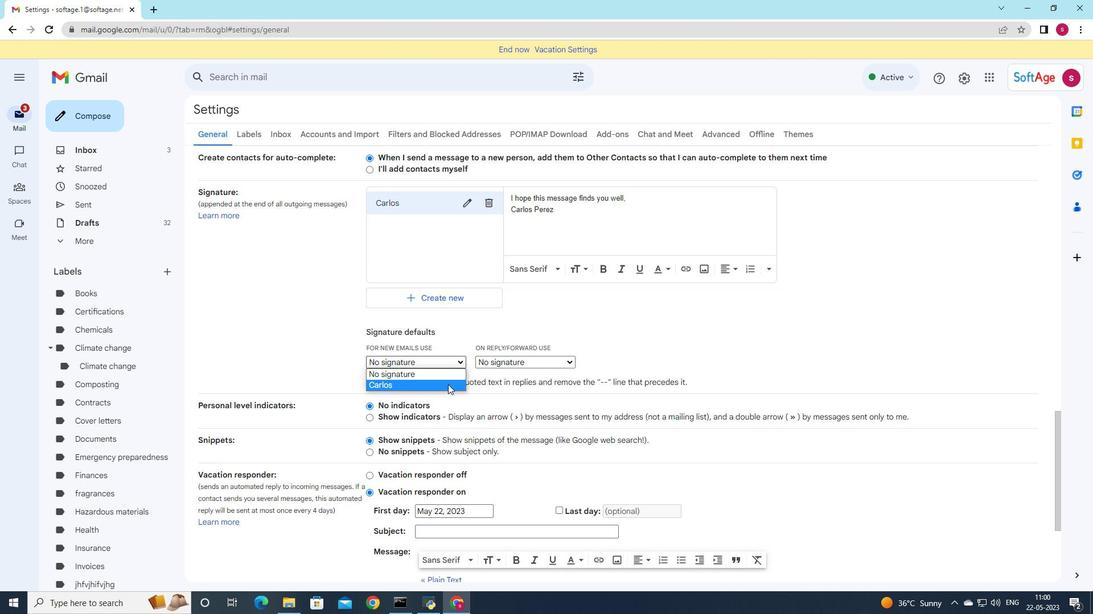 
Action: Mouse moved to (575, 363)
Screenshot: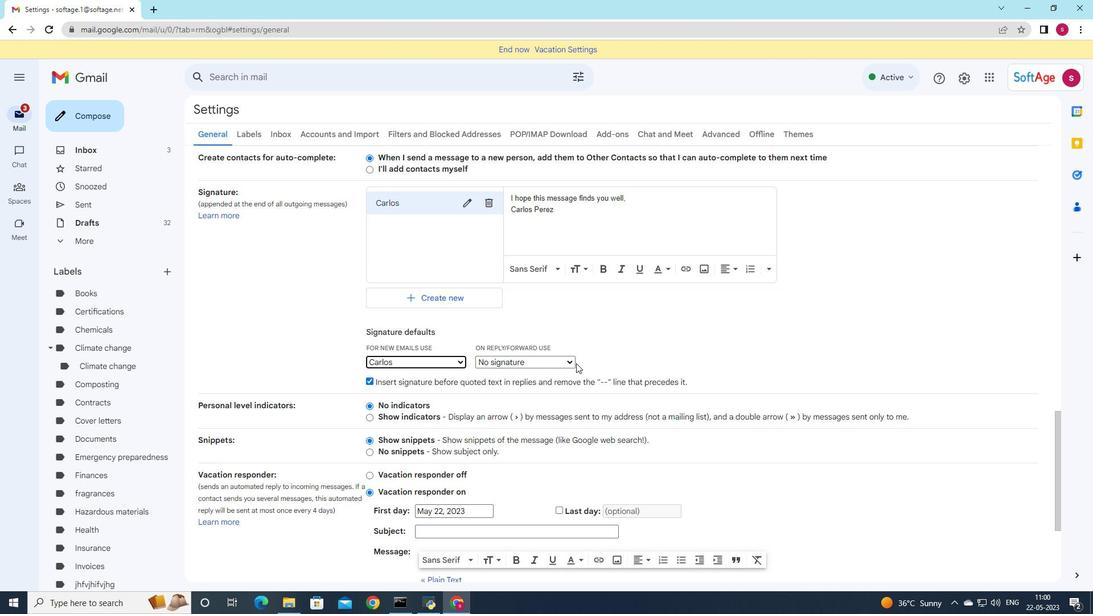 
Action: Mouse pressed left at (575, 363)
Screenshot: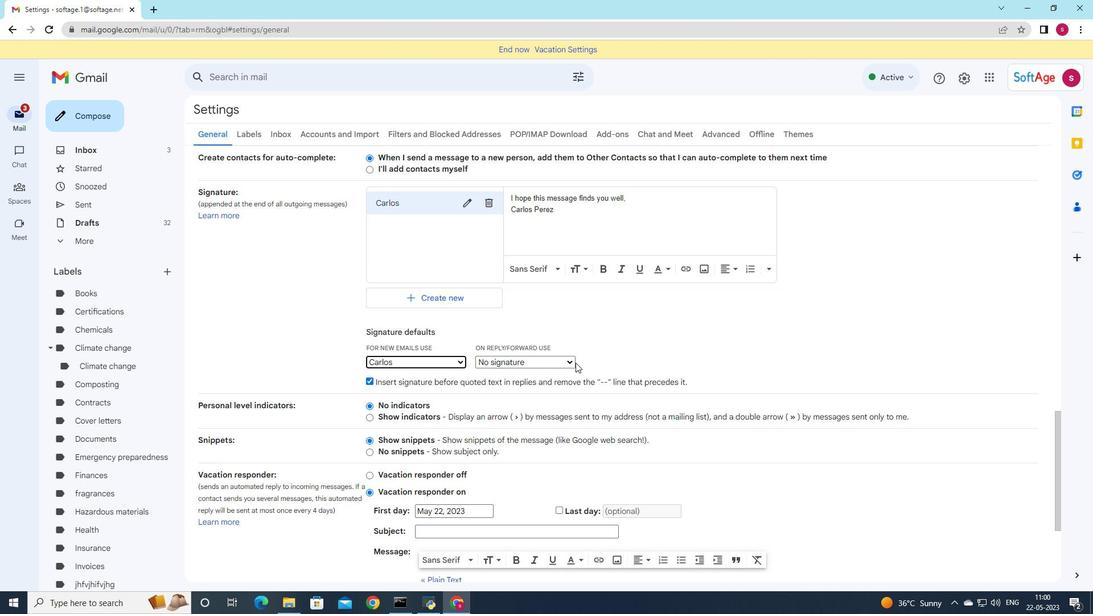 
Action: Mouse moved to (550, 384)
Screenshot: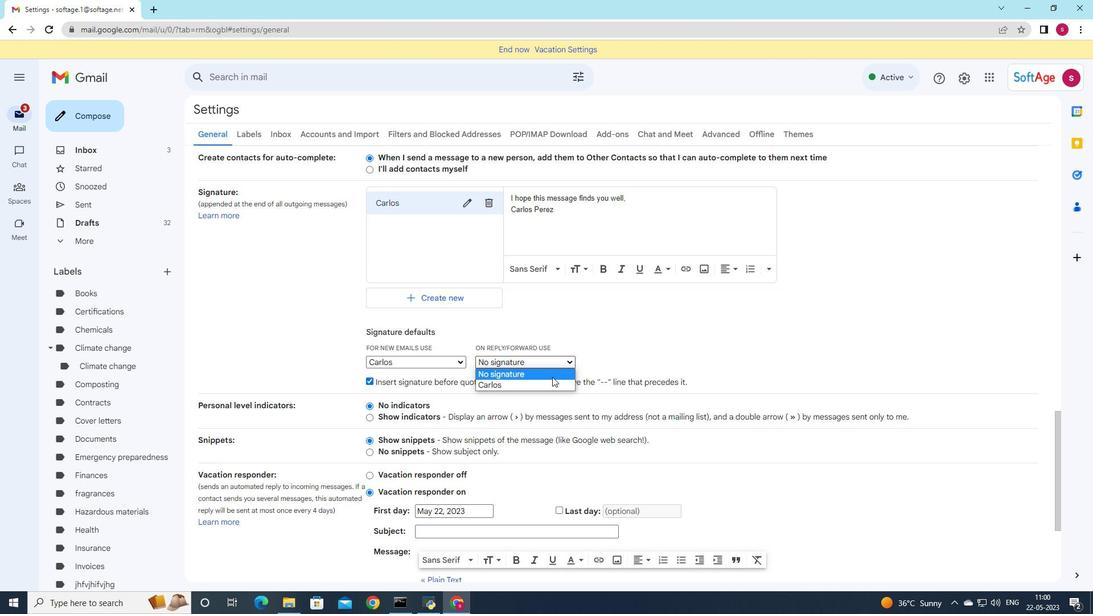 
Action: Mouse pressed left at (550, 384)
Screenshot: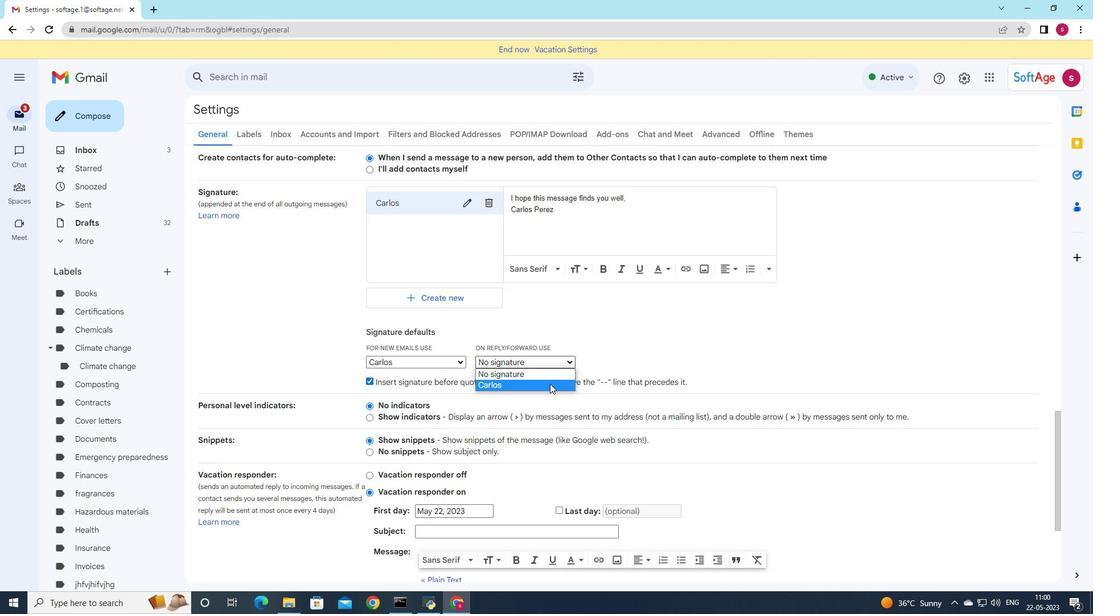 
Action: Mouse scrolled (550, 383) with delta (0, 0)
Screenshot: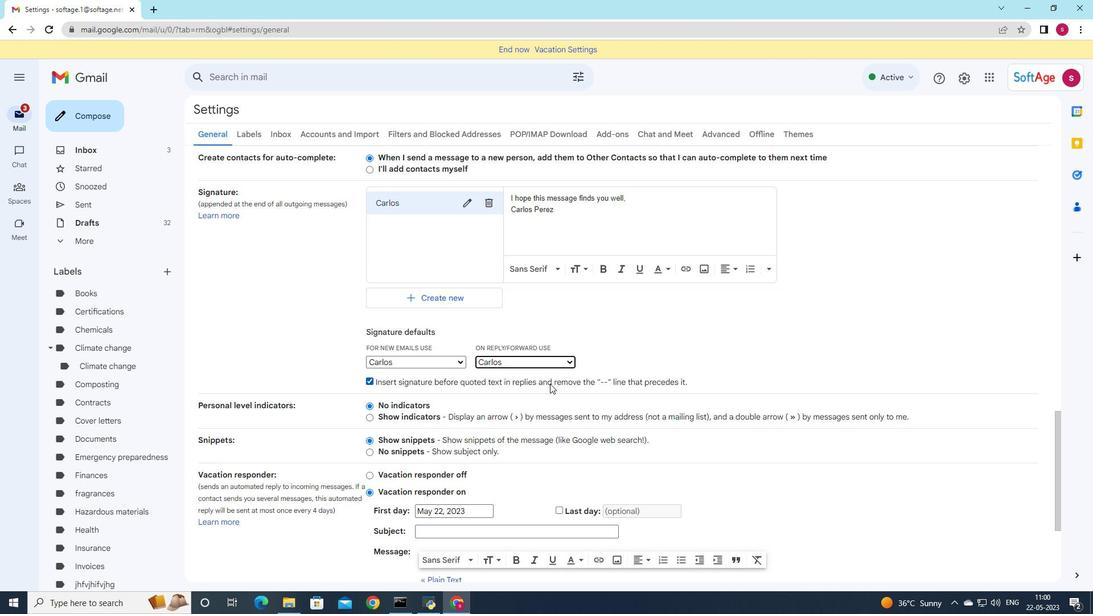 
Action: Mouse scrolled (550, 383) with delta (0, 0)
Screenshot: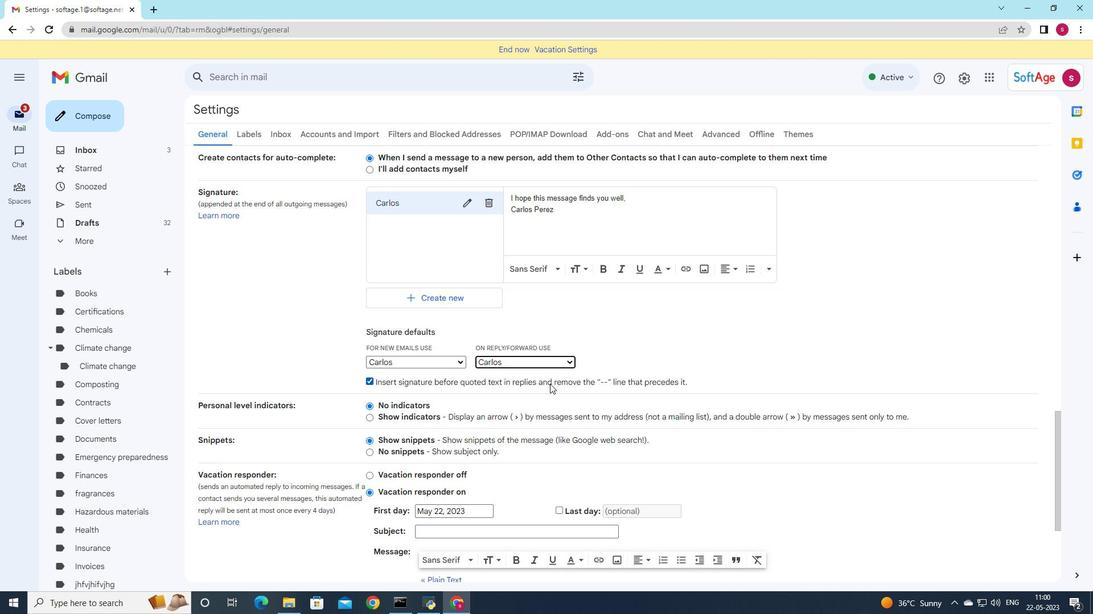 
Action: Mouse scrolled (550, 383) with delta (0, 0)
Screenshot: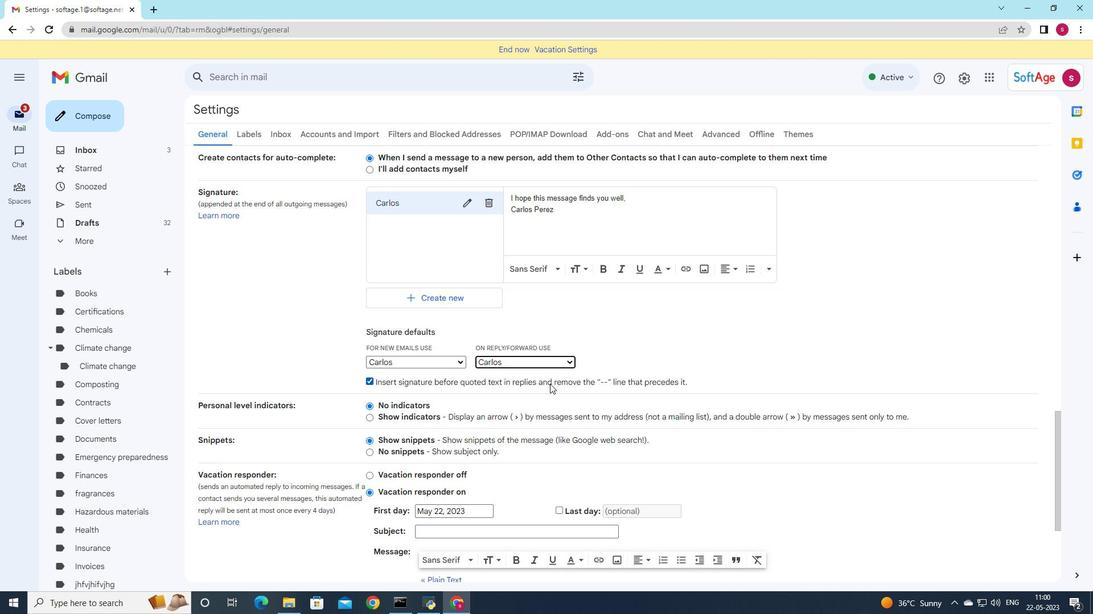
Action: Mouse scrolled (550, 383) with delta (0, 0)
Screenshot: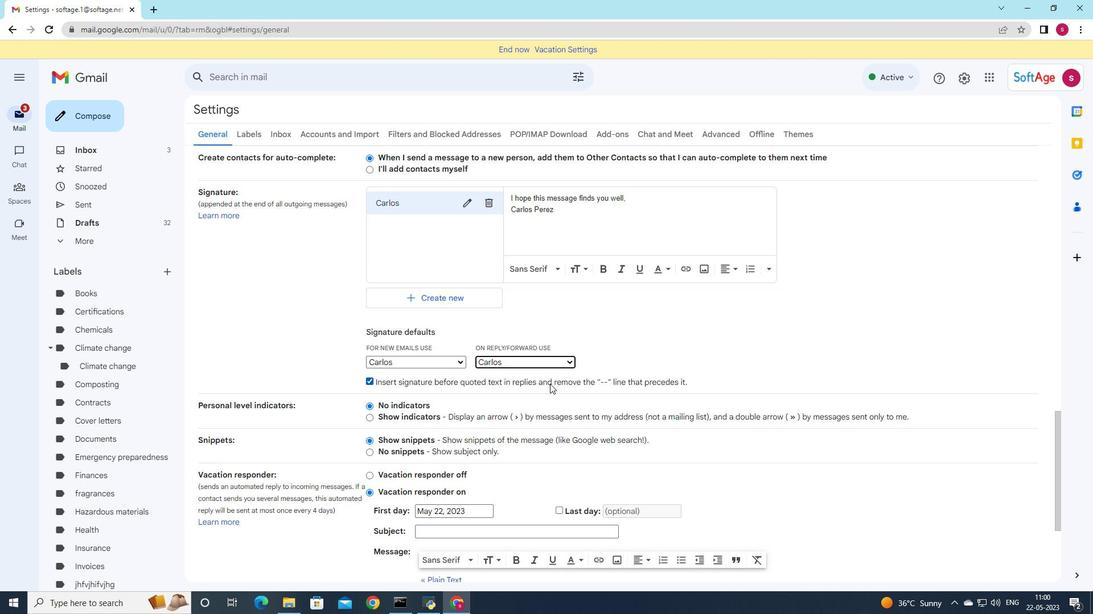 
Action: Mouse scrolled (550, 383) with delta (0, 0)
Screenshot: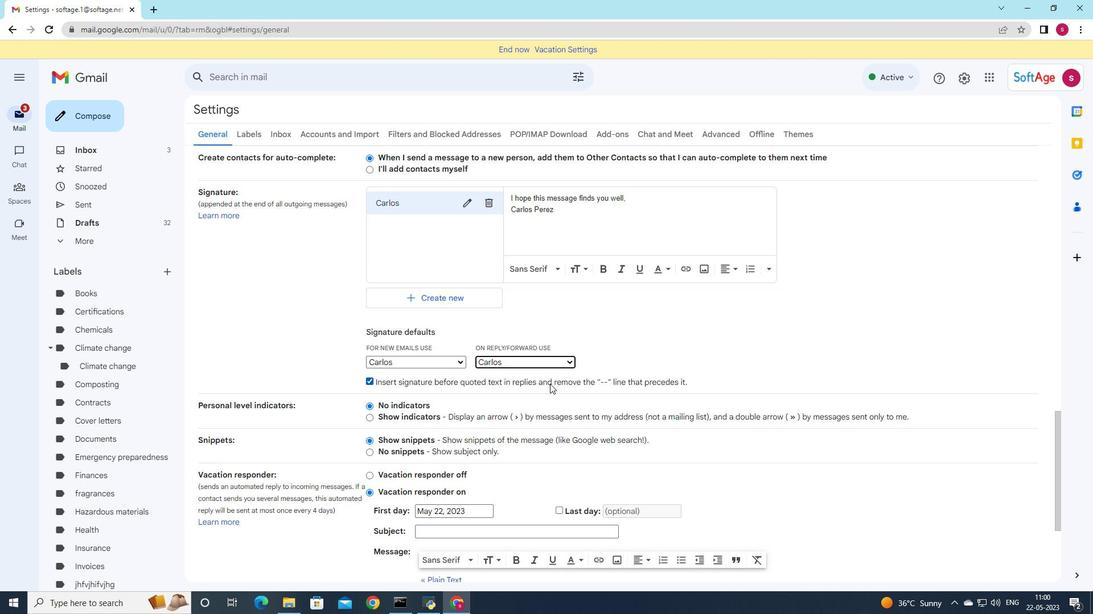
Action: Mouse scrolled (550, 383) with delta (0, 0)
Screenshot: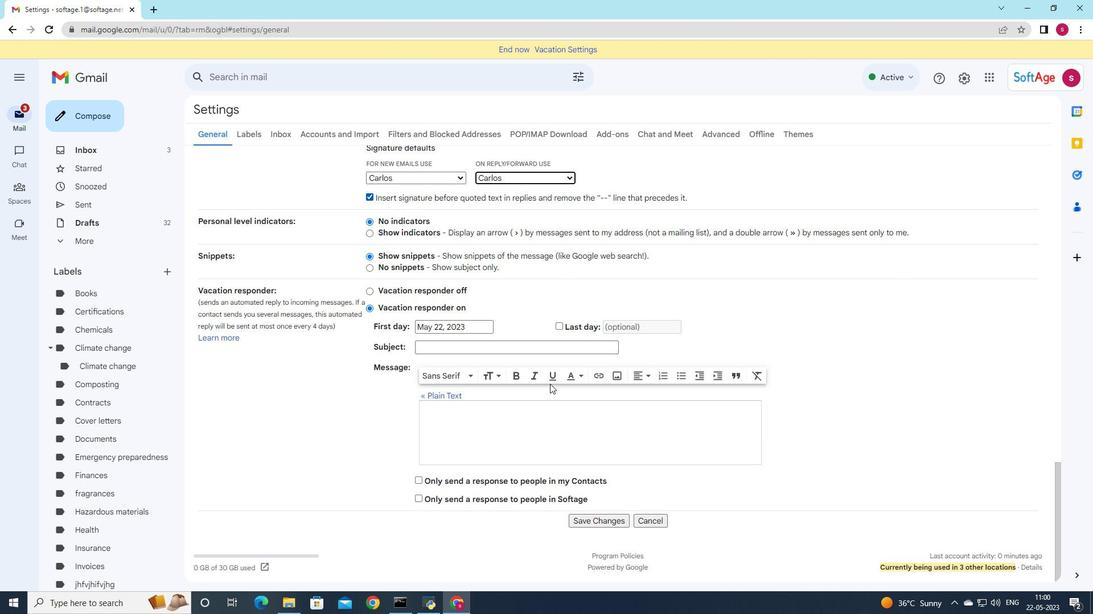 
Action: Mouse scrolled (550, 383) with delta (0, 0)
Screenshot: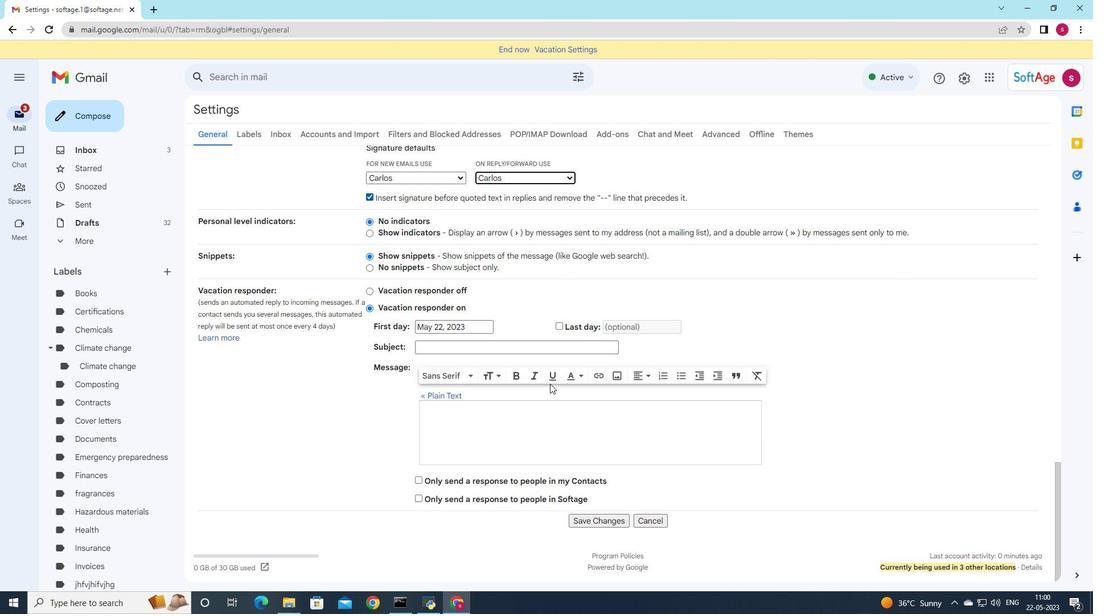 
Action: Mouse scrolled (550, 383) with delta (0, 0)
Screenshot: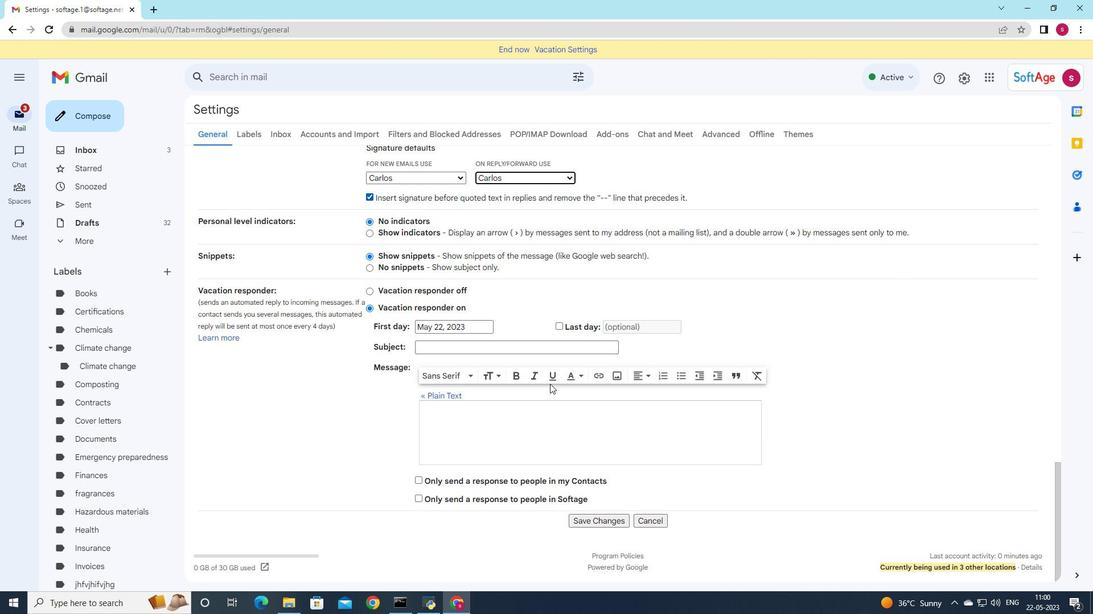 
Action: Mouse moved to (591, 519)
Screenshot: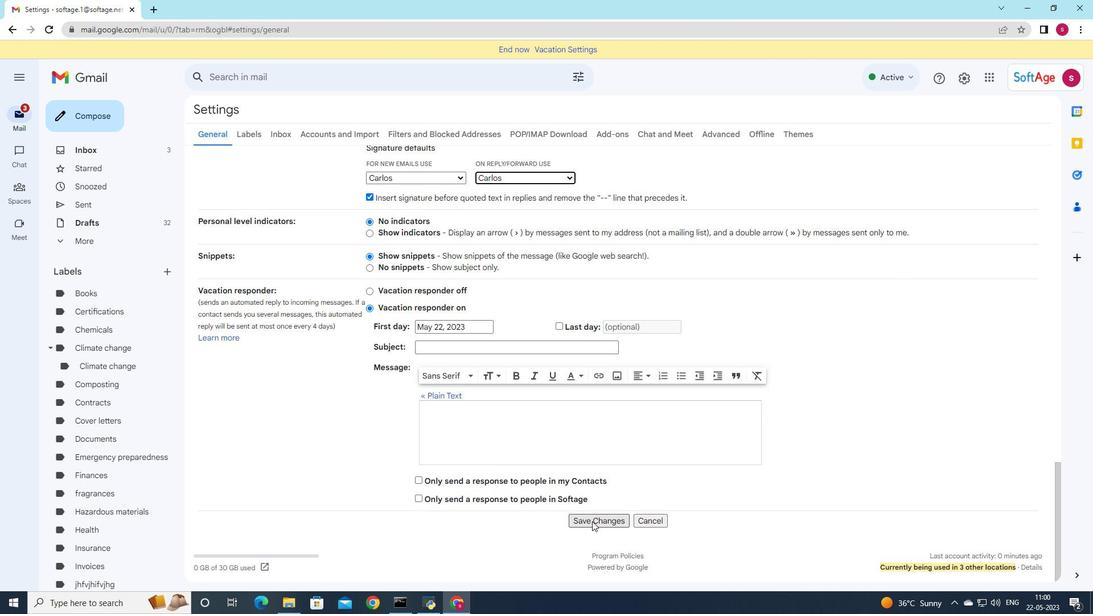 
Action: Mouse pressed left at (591, 519)
Screenshot: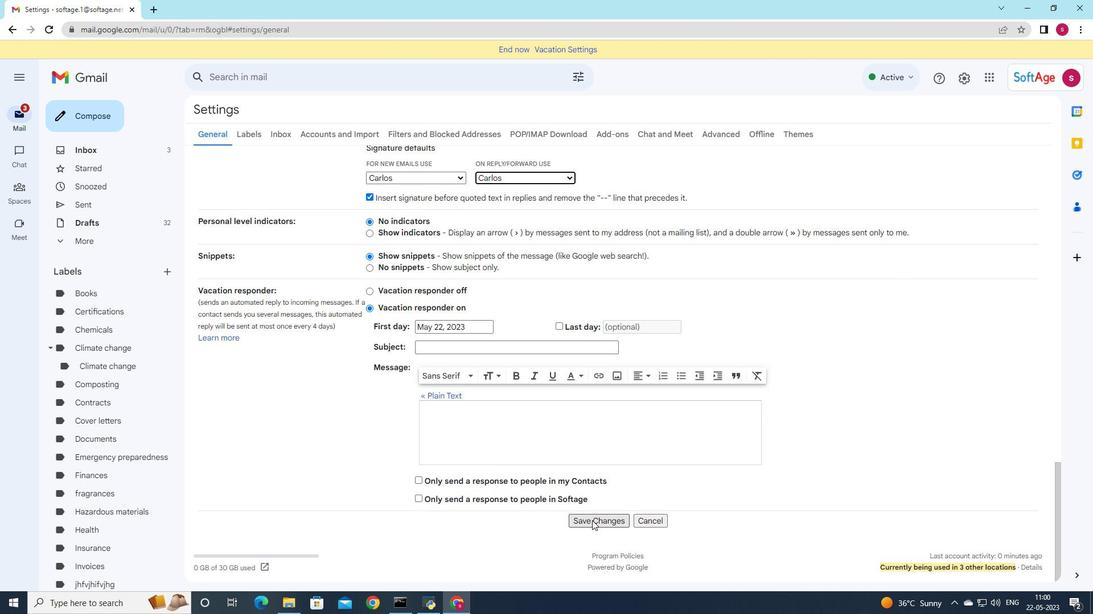 
Action: Mouse moved to (74, 104)
Screenshot: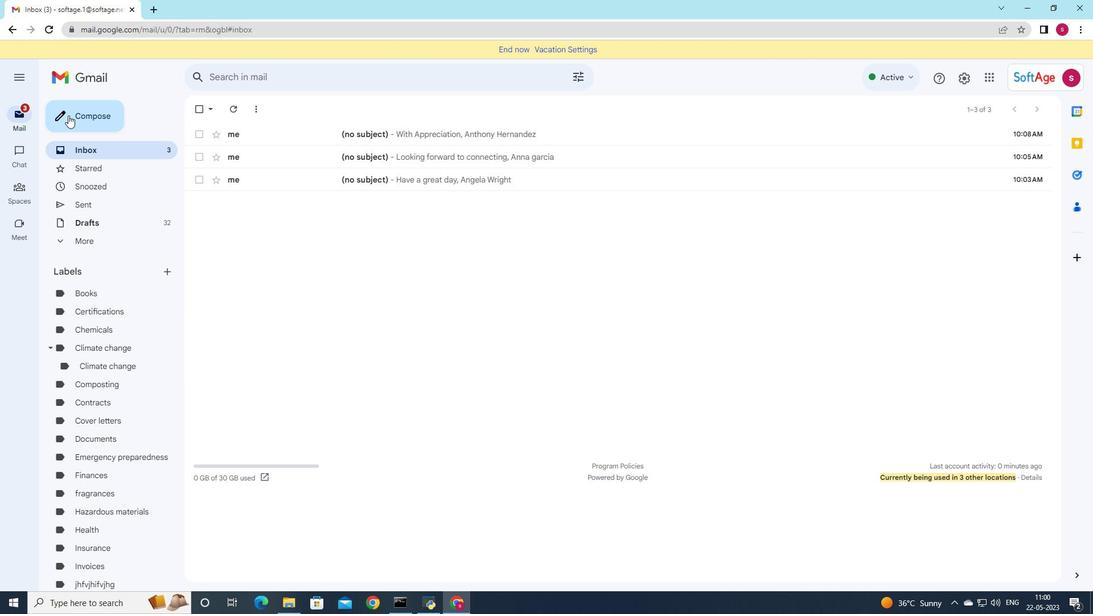 
Action: Mouse pressed left at (74, 104)
Screenshot: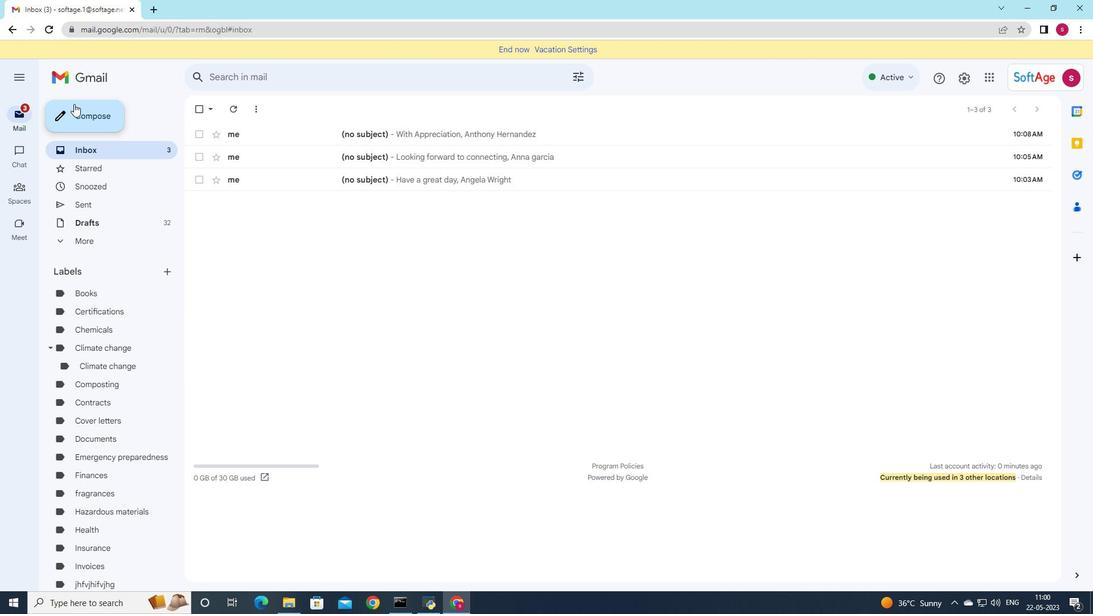 
Action: Mouse moved to (554, 224)
Screenshot: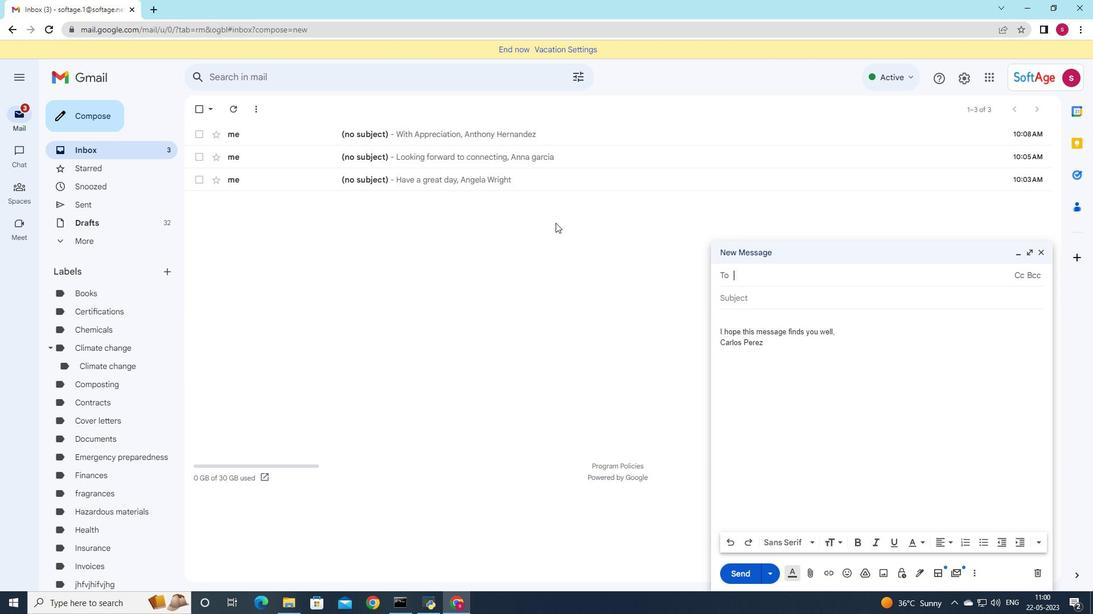 
Action: Key pressed soft
Screenshot: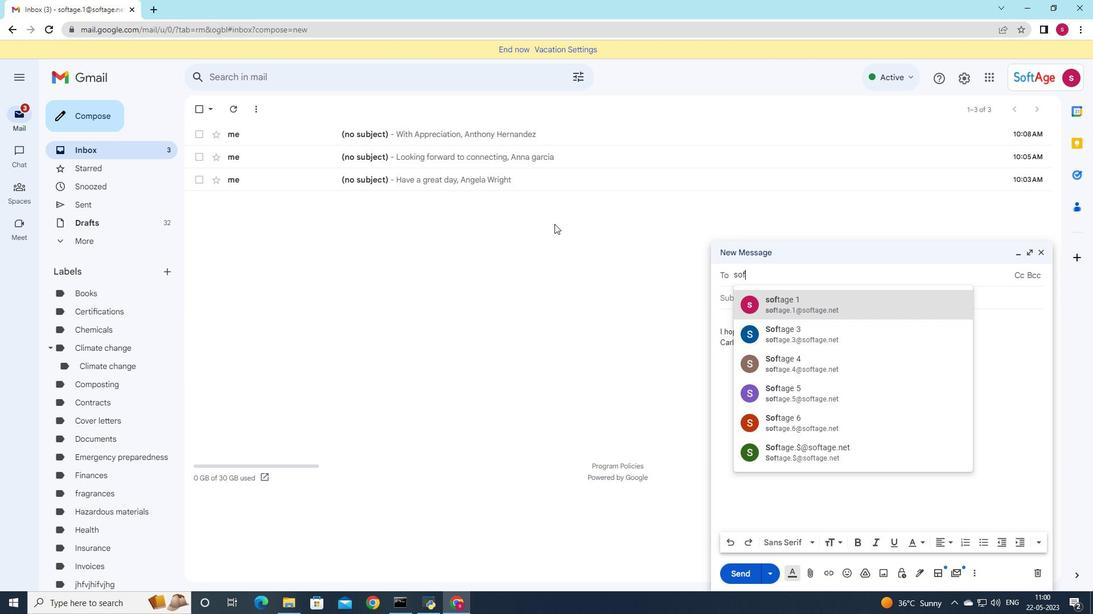 
Action: Mouse moved to (778, 298)
Screenshot: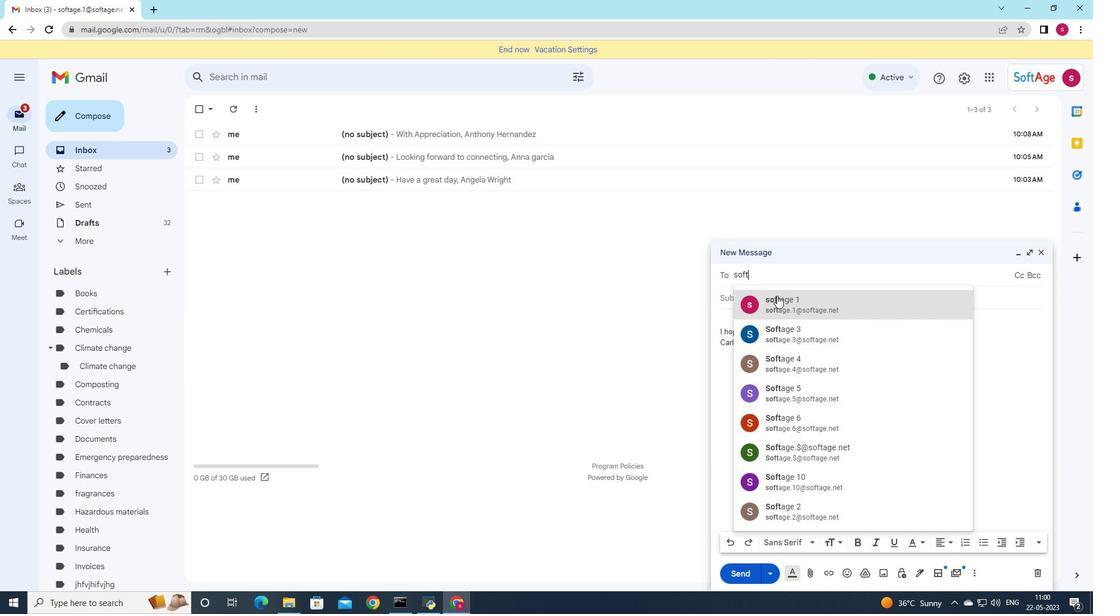 
Action: Mouse pressed left at (778, 298)
Screenshot: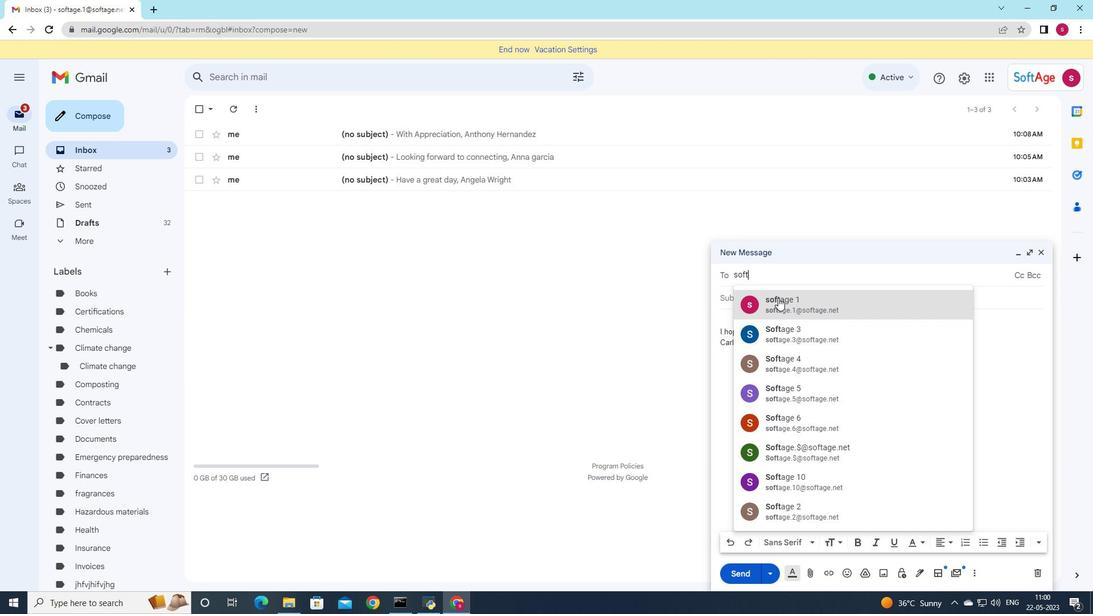 
Action: Mouse moved to (167, 273)
Screenshot: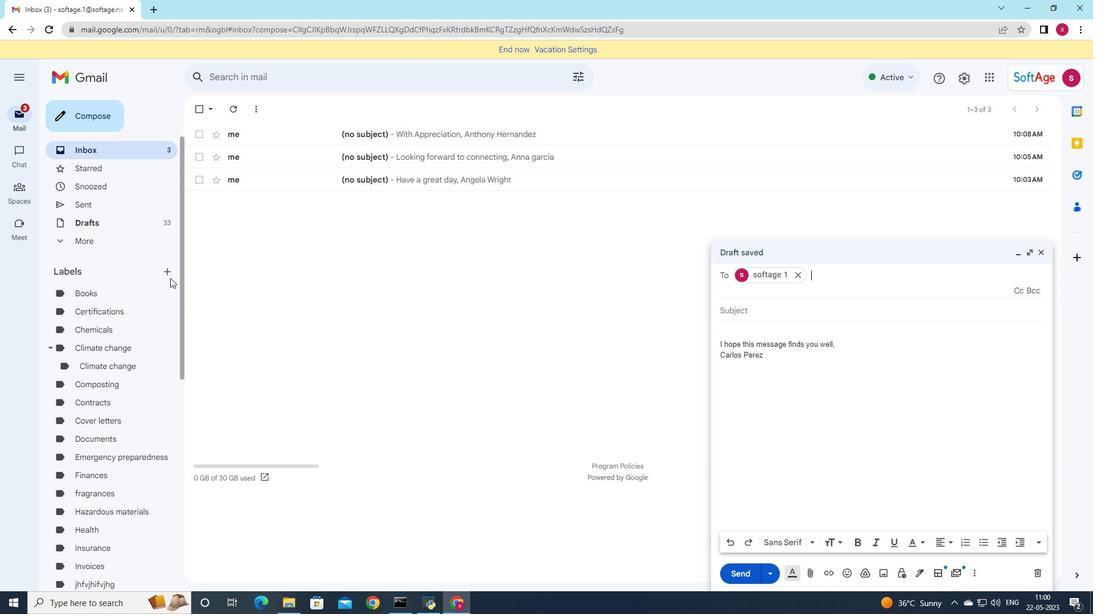 
Action: Mouse pressed left at (167, 273)
Screenshot: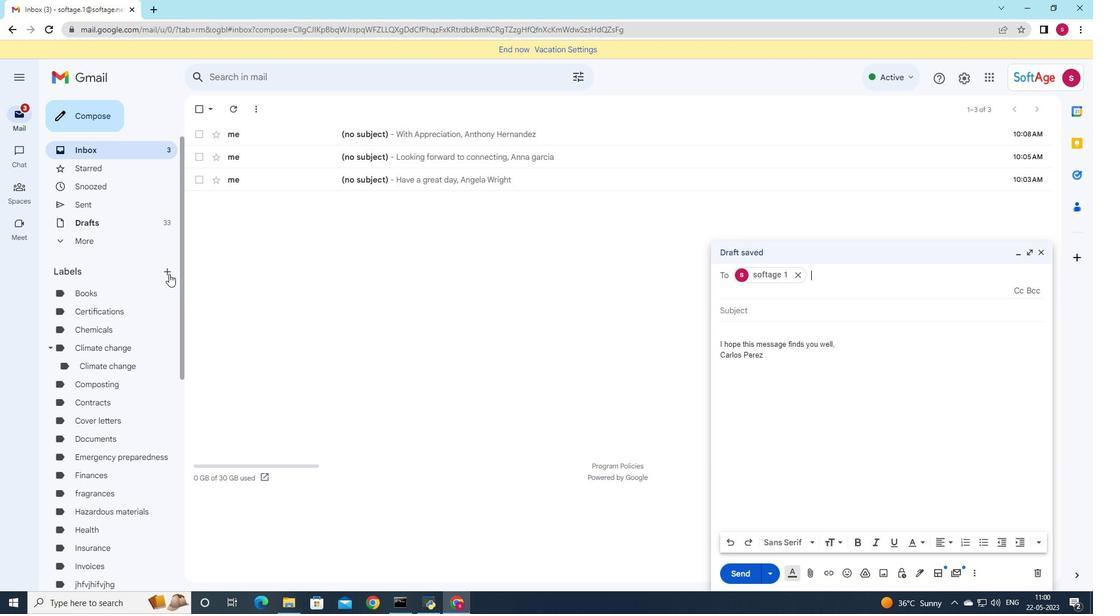
Action: Mouse moved to (530, 365)
Screenshot: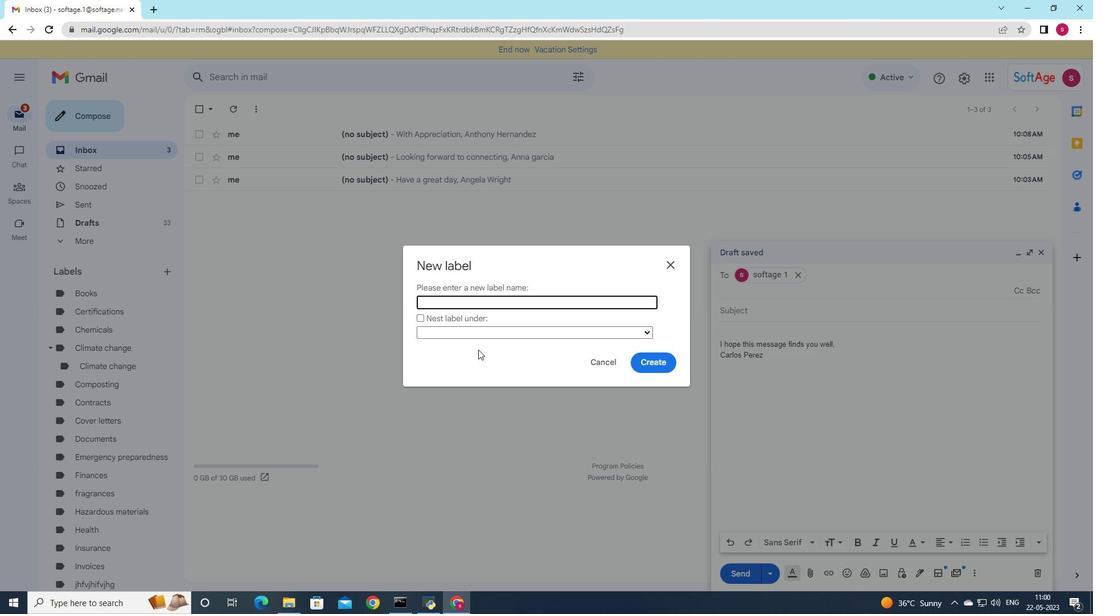 
Action: Key pressed <Key.shift>Meeting<Key.space>notes
Screenshot: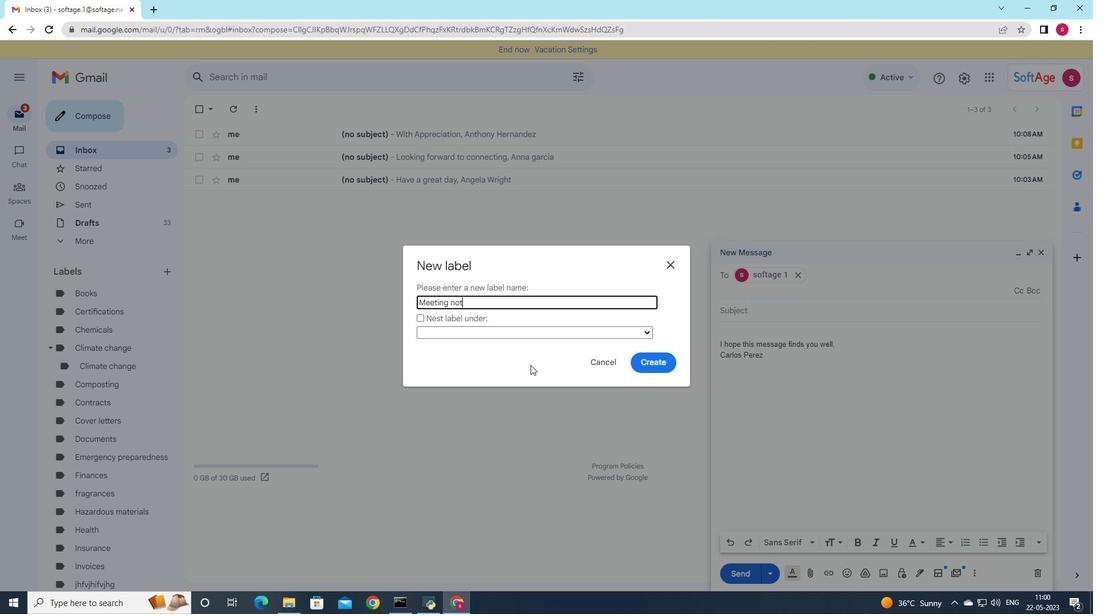 
Action: Mouse moved to (666, 361)
Screenshot: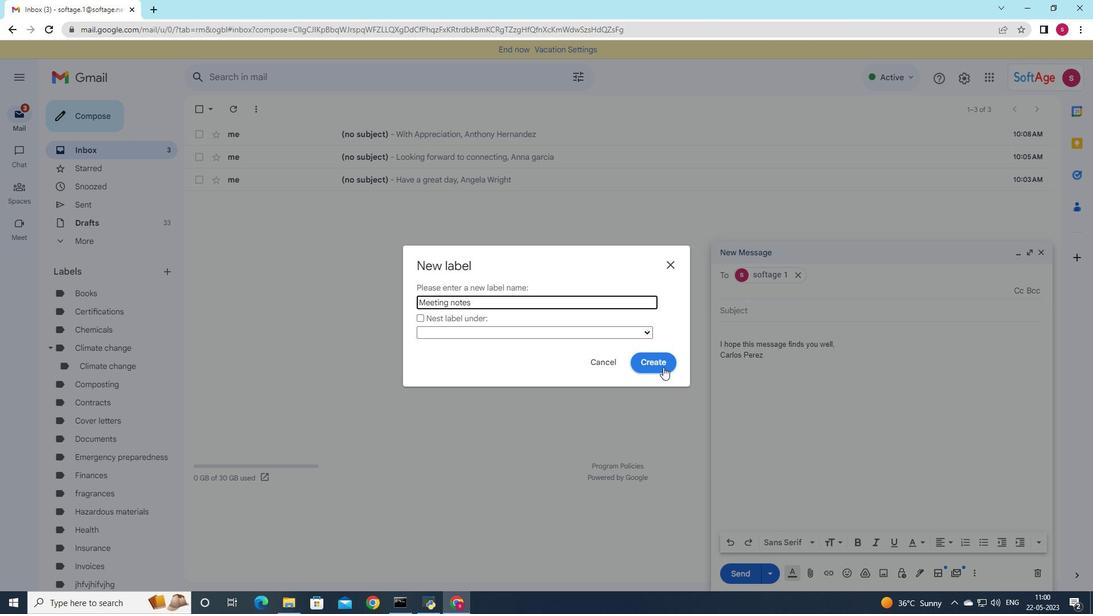 
Action: Mouse pressed left at (666, 361)
Screenshot: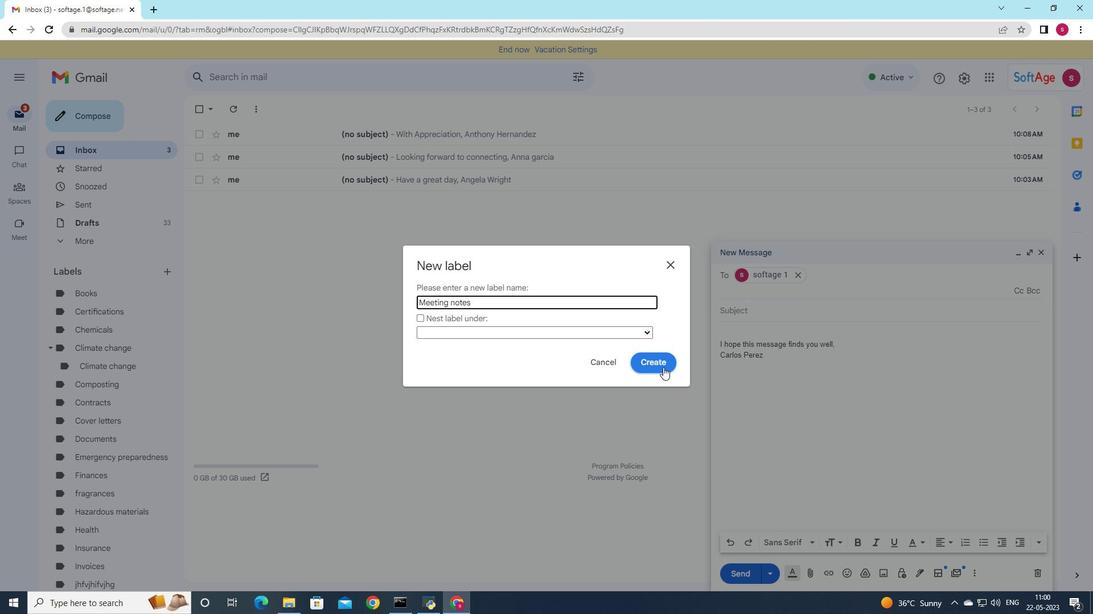 
Action: Mouse moved to (1067, 420)
Screenshot: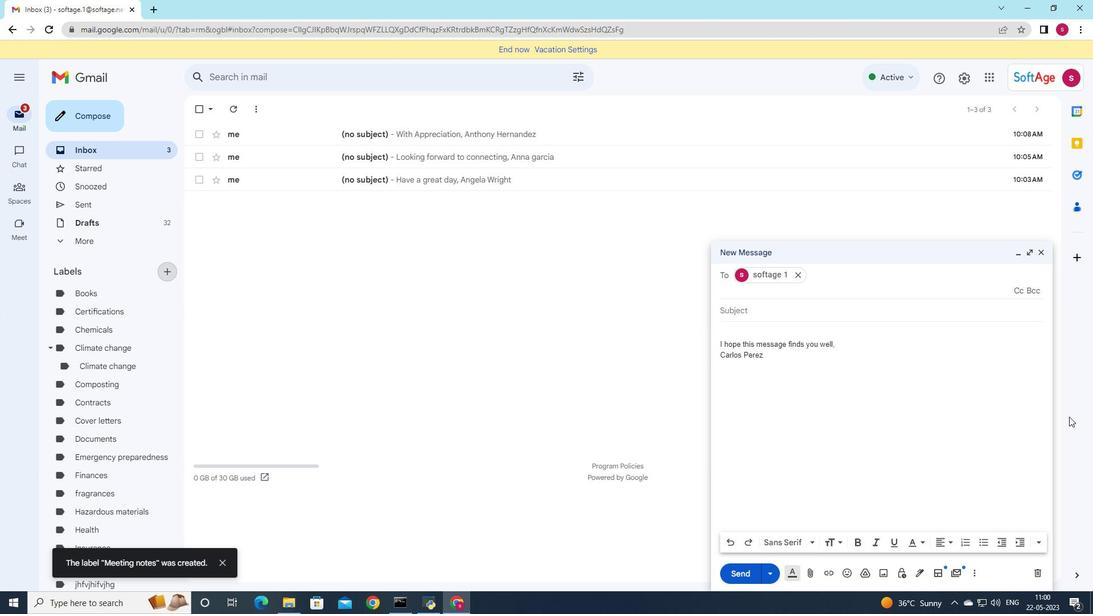 
